 Task: Open Card Social Media Analytics Review in Board Resource Allocation Platforms to Workspace Employee Assistance Programs and add a team member Softage.4@softage.net, a label Purple, a checklist Performance Management, an attachment from your google drive, a color Purple and finally, add a card description 'Create and send out employee engagement survey on career development opportunities' and a comment 'Attention to detail is critical for this task, so let us make sure we do not miss anything important.'. Add a start date 'Jan 04, 1900' with a due date 'Jan 11, 1900'
Action: Mouse moved to (83, 310)
Screenshot: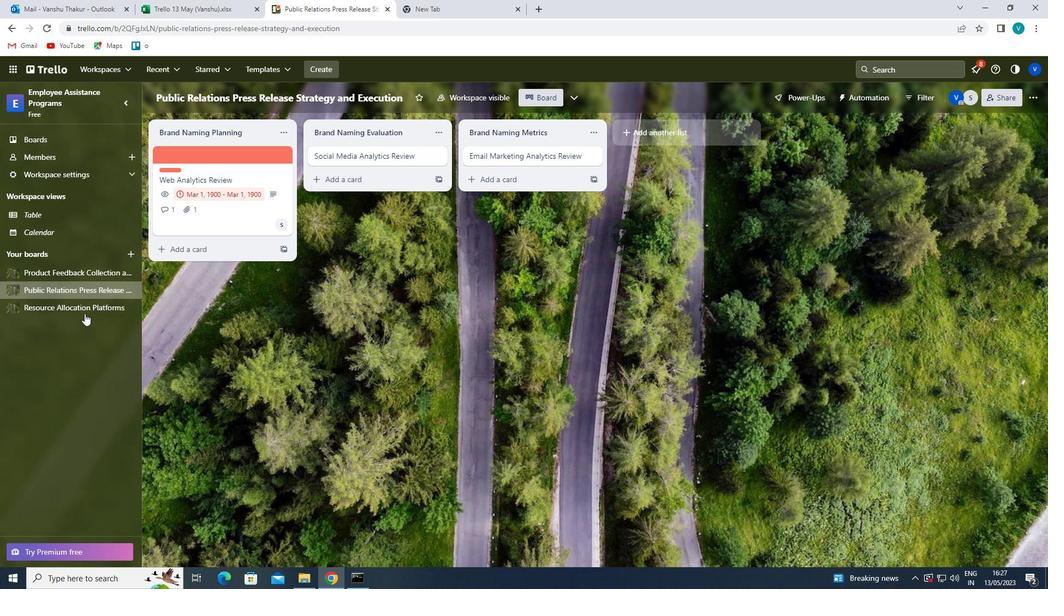 
Action: Mouse pressed left at (83, 310)
Screenshot: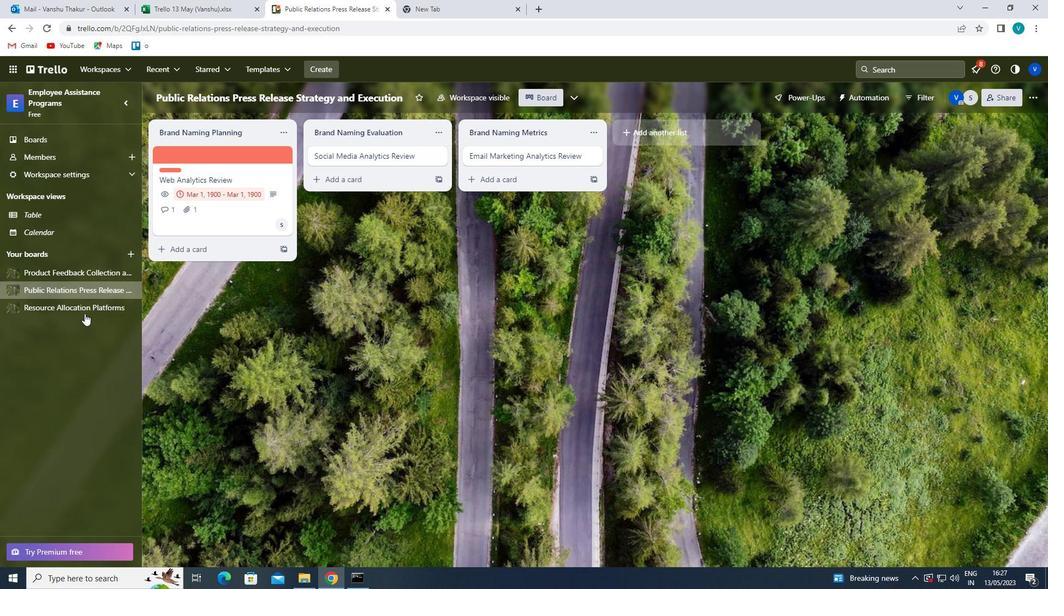 
Action: Mouse moved to (374, 154)
Screenshot: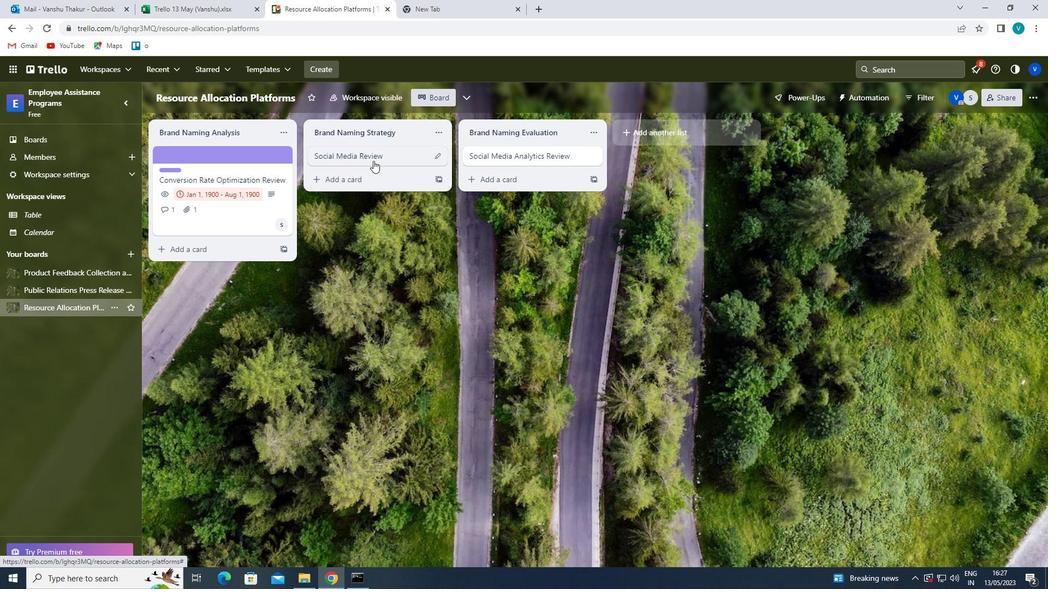 
Action: Mouse pressed left at (374, 154)
Screenshot: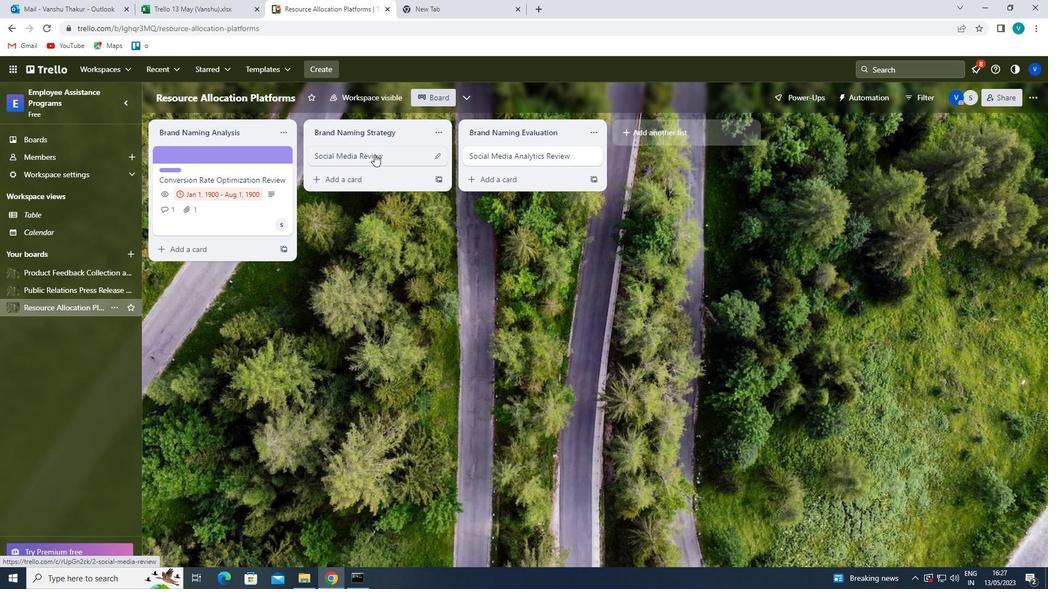 
Action: Mouse moved to (657, 191)
Screenshot: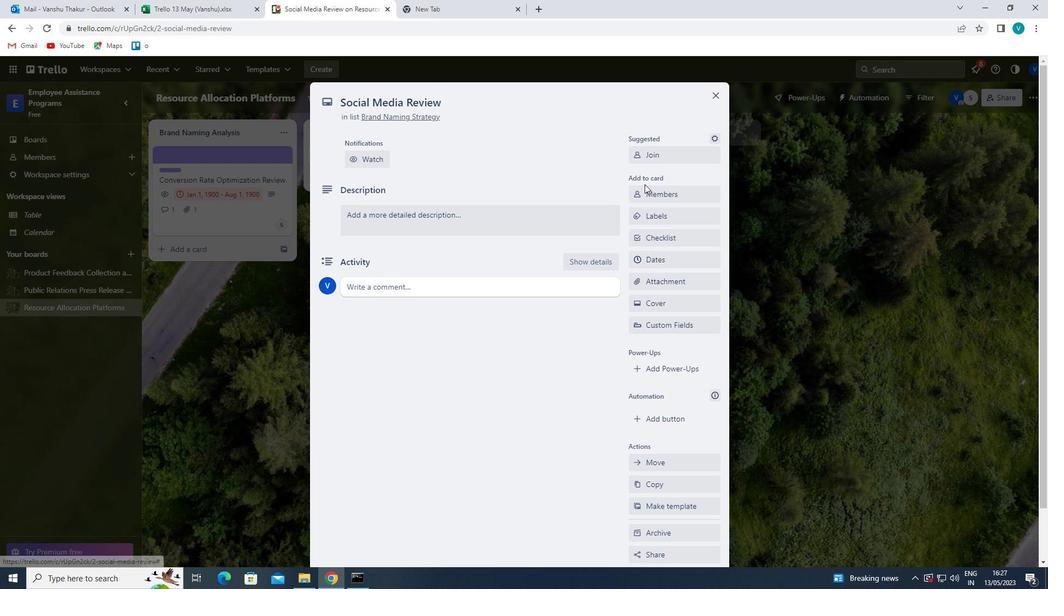 
Action: Mouse pressed left at (657, 191)
Screenshot: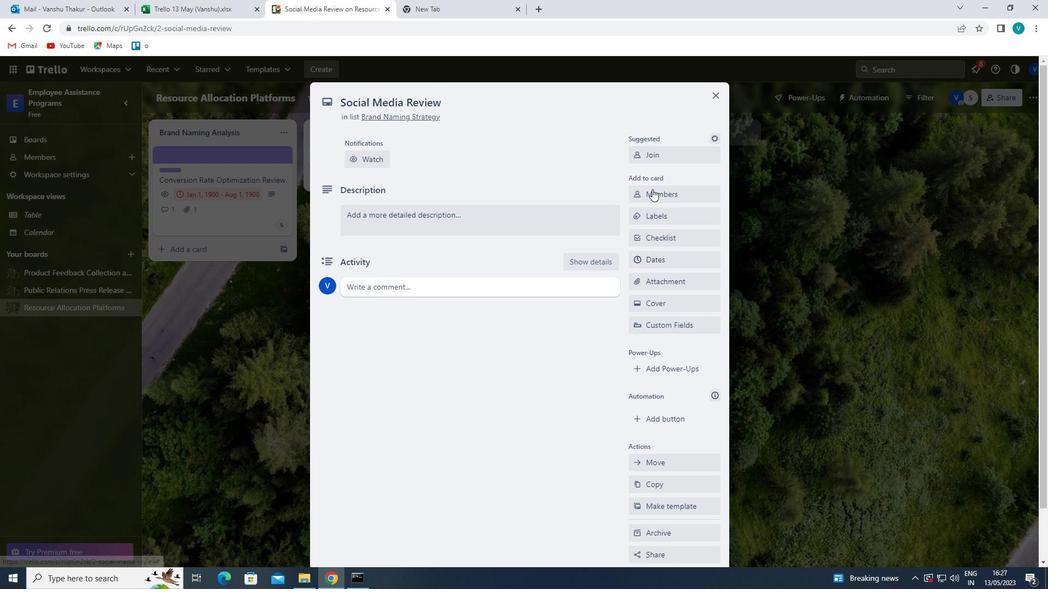 
Action: Mouse moved to (668, 241)
Screenshot: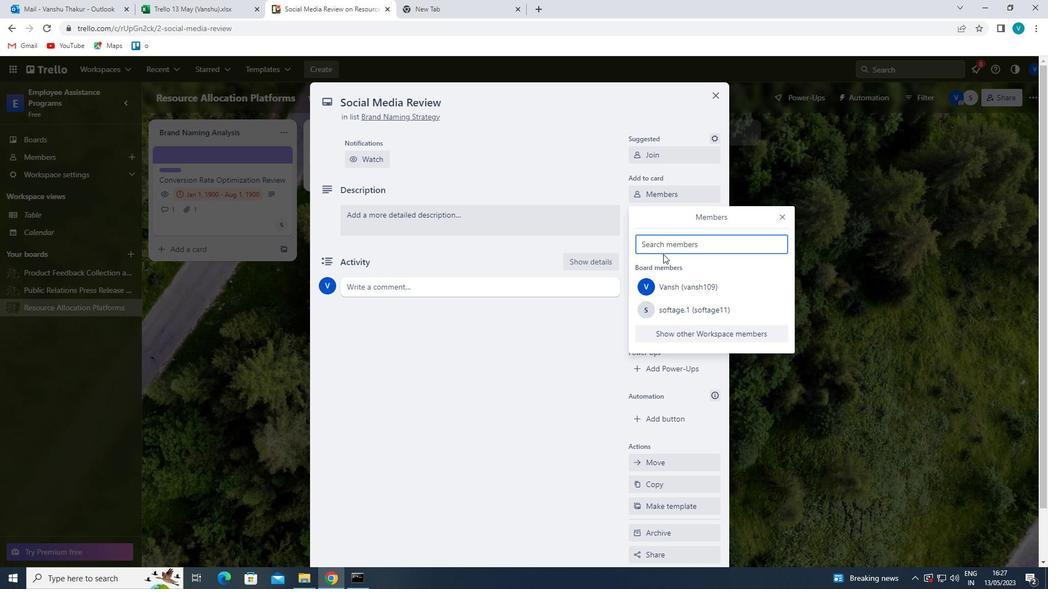 
Action: Mouse pressed left at (668, 241)
Screenshot: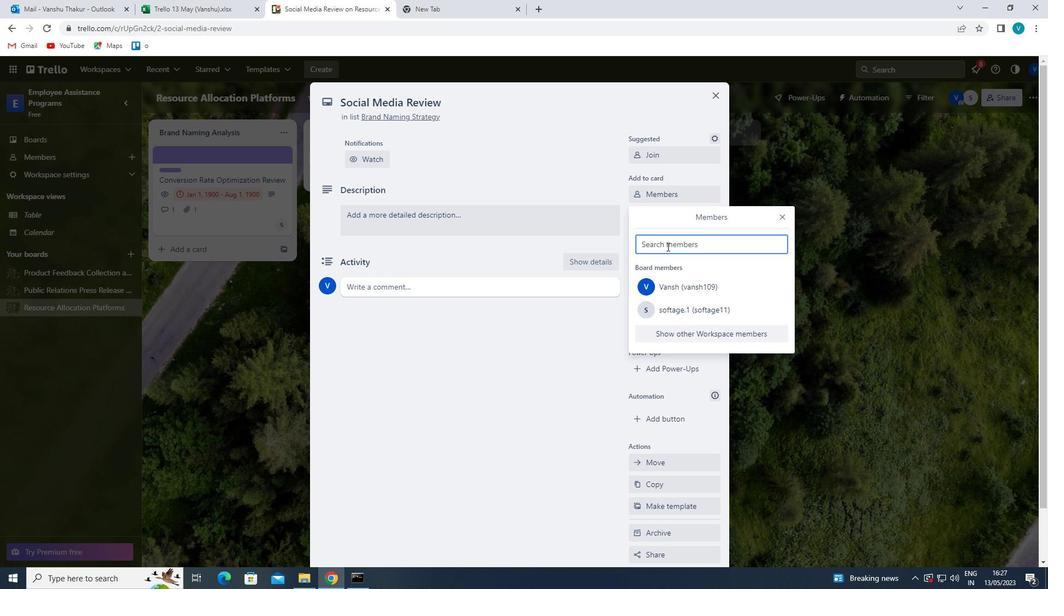 
Action: Key pressed <Key.shift>S
Screenshot: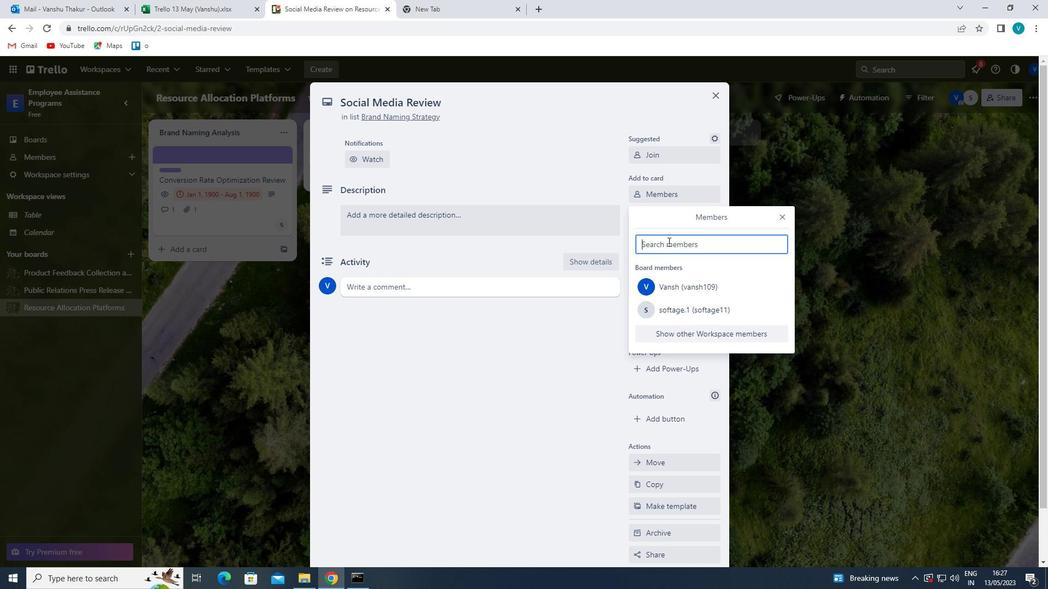 
Action: Mouse moved to (496, 335)
Screenshot: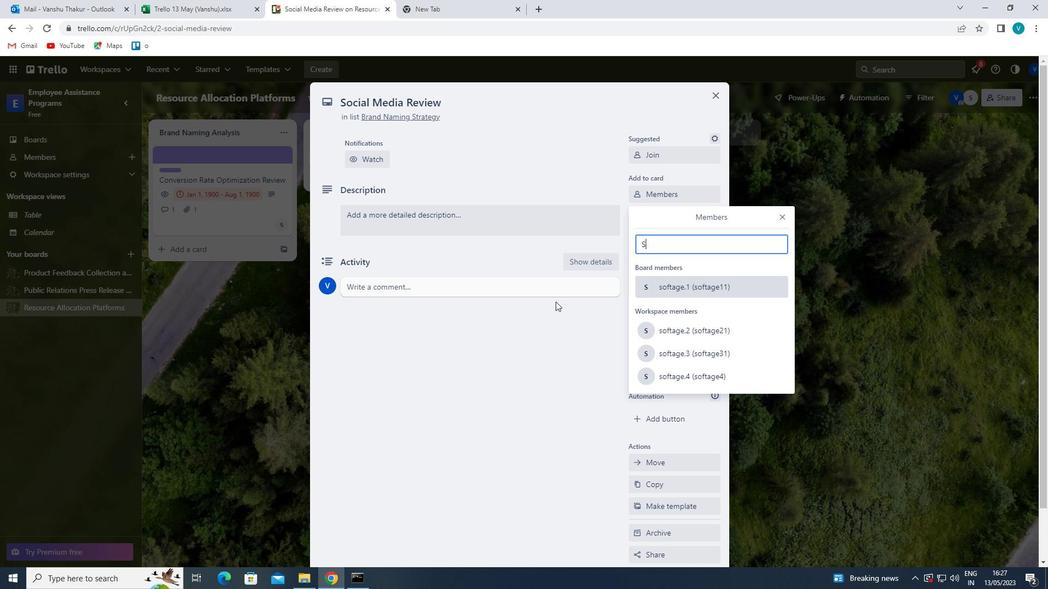 
Action: Key pressed OFT
Screenshot: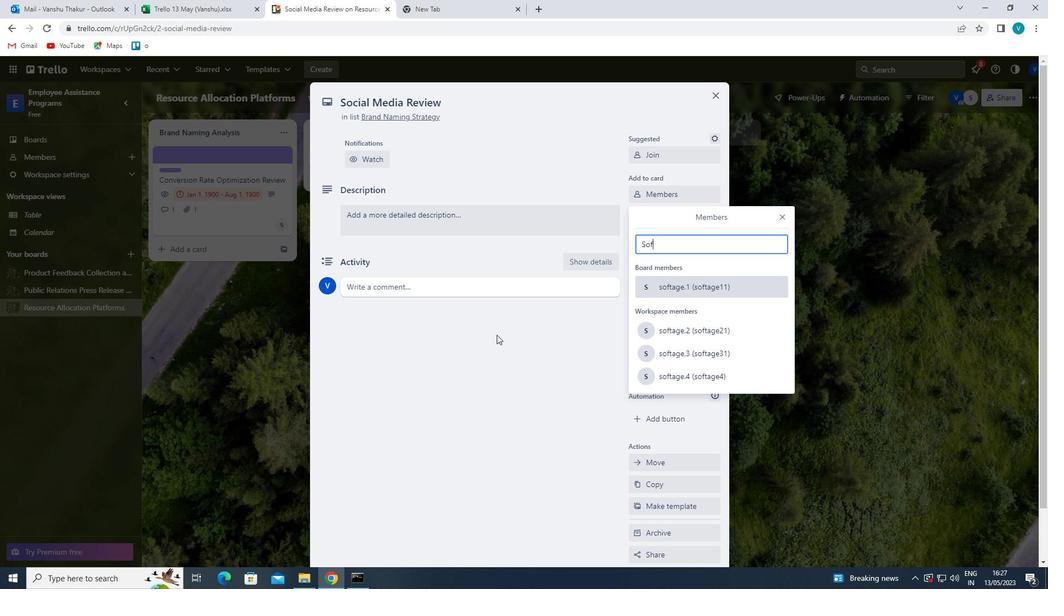 
Action: Mouse moved to (697, 372)
Screenshot: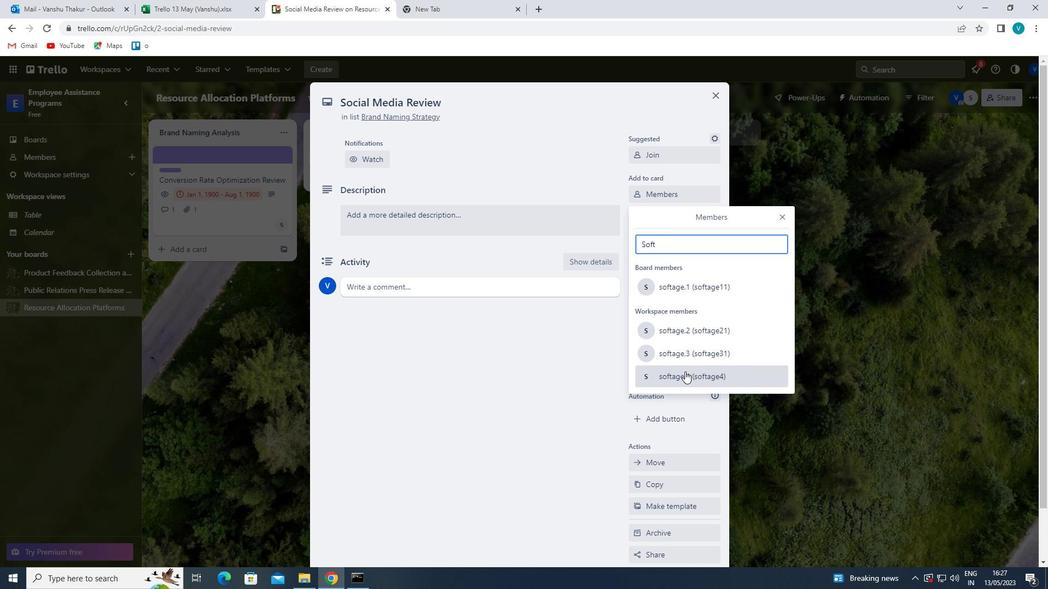 
Action: Mouse pressed left at (697, 372)
Screenshot: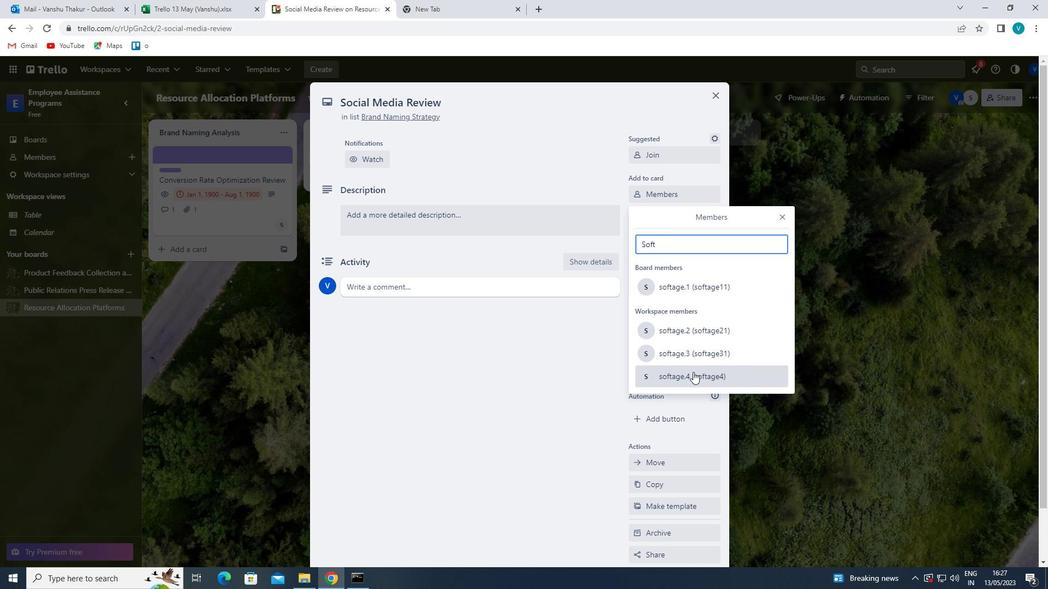 
Action: Mouse moved to (782, 216)
Screenshot: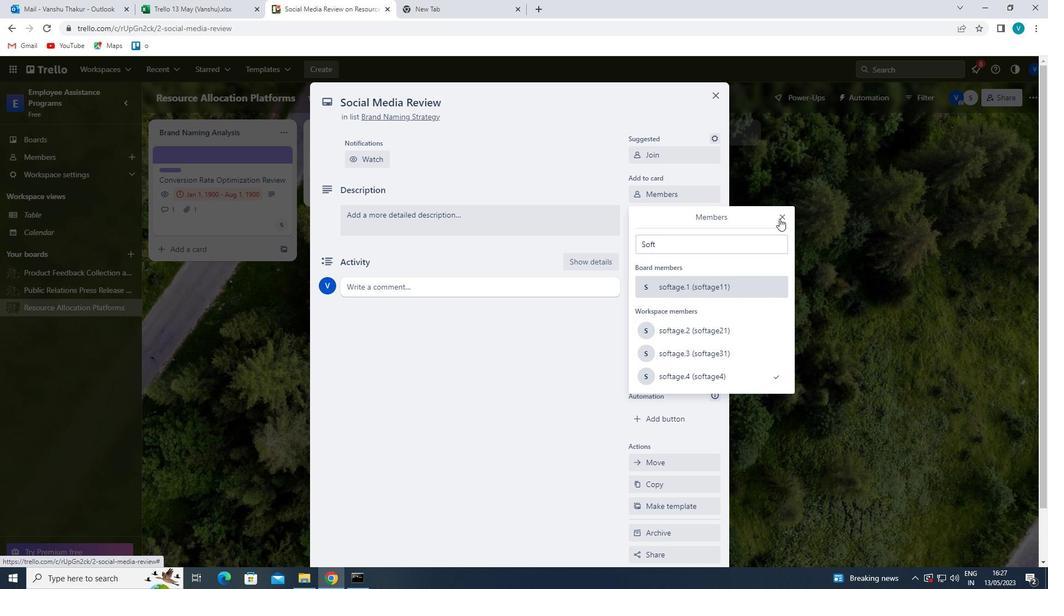 
Action: Mouse pressed left at (782, 216)
Screenshot: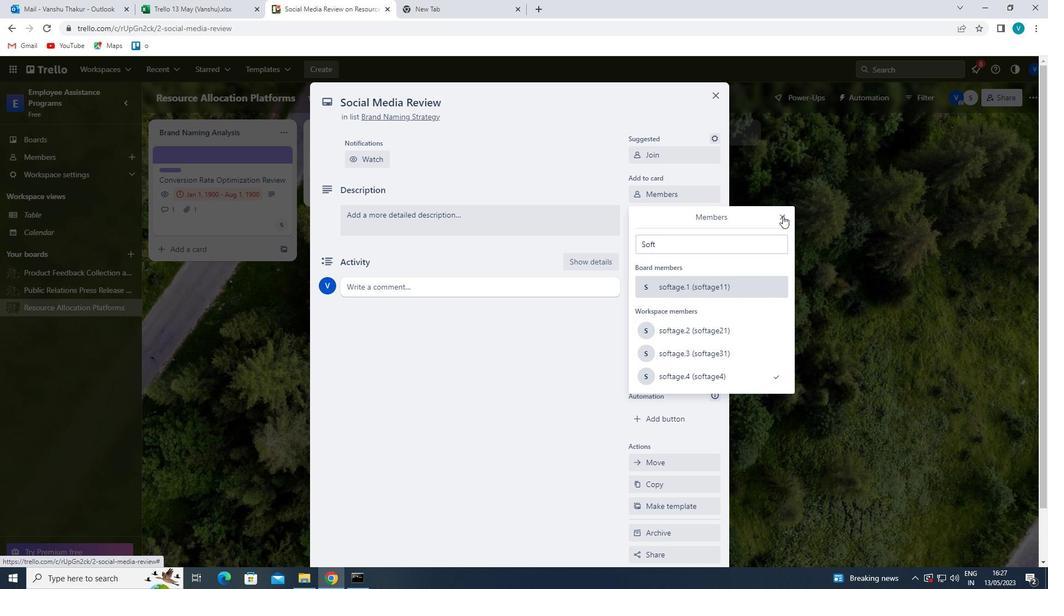 
Action: Mouse moved to (676, 215)
Screenshot: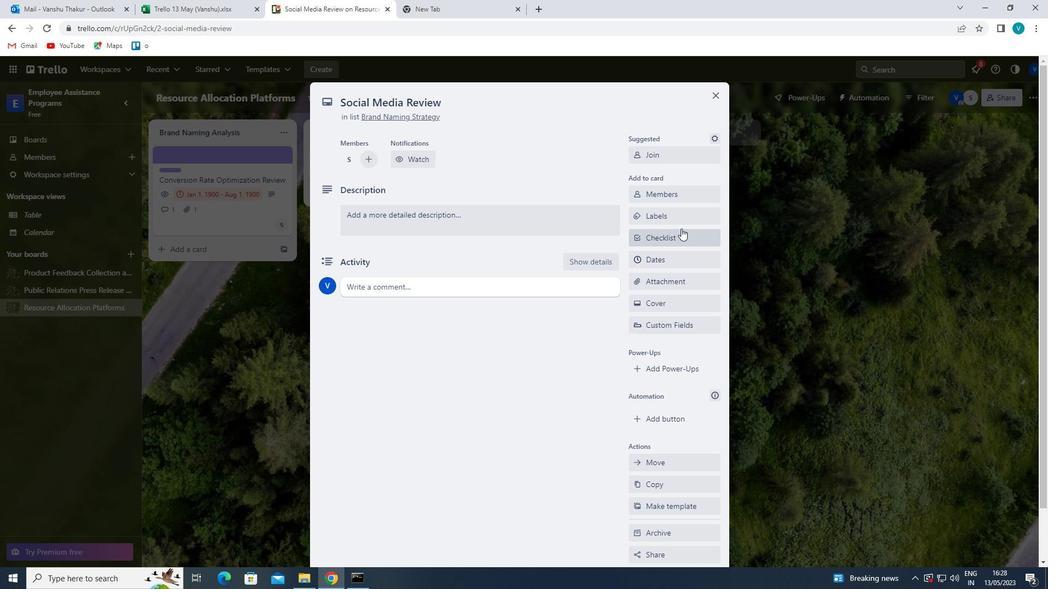 
Action: Mouse pressed left at (676, 215)
Screenshot: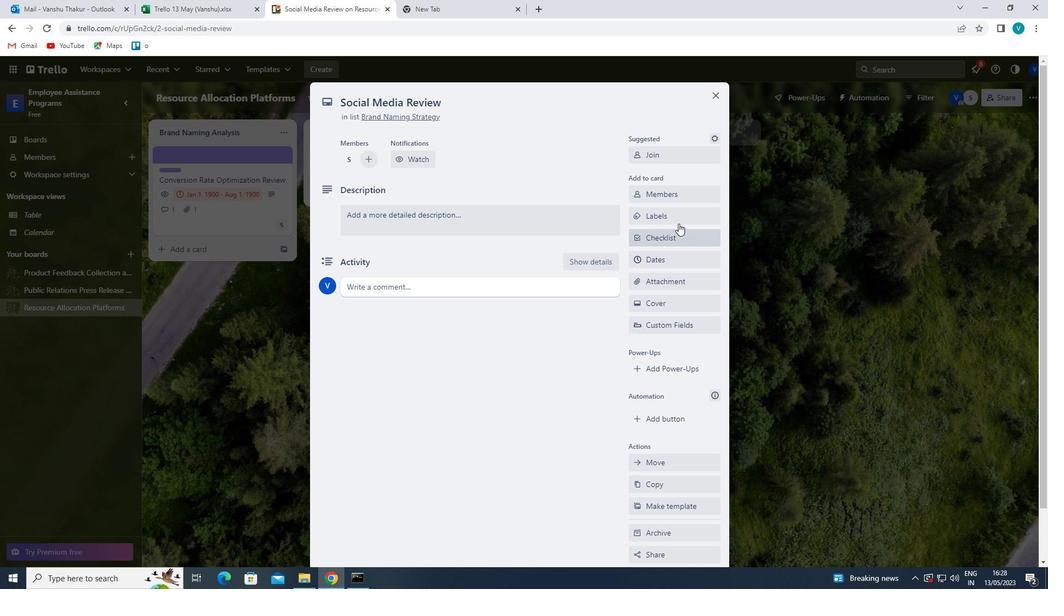 
Action: Mouse moved to (692, 371)
Screenshot: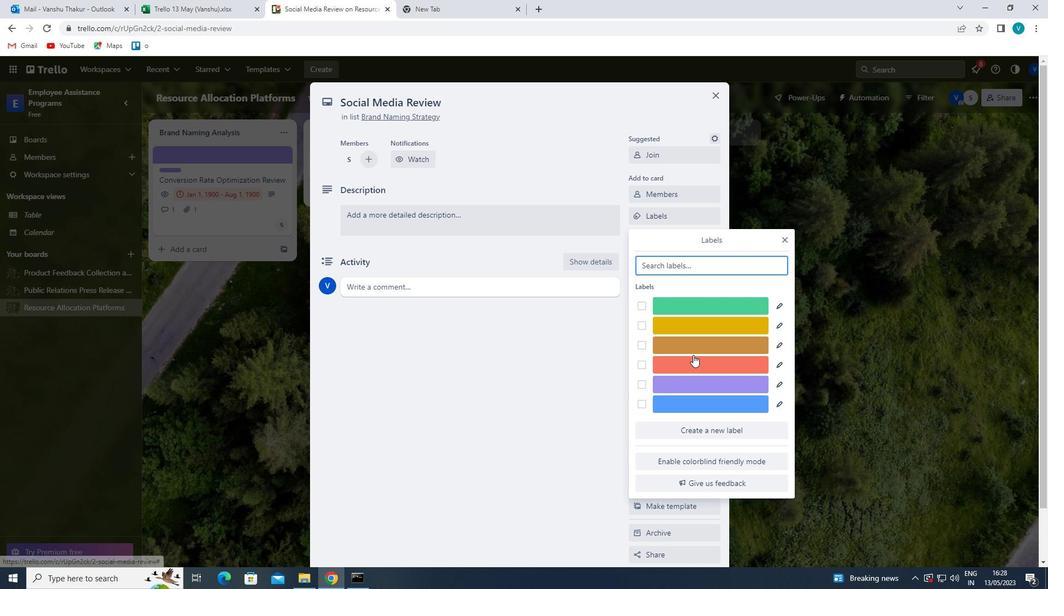 
Action: Mouse pressed left at (692, 371)
Screenshot: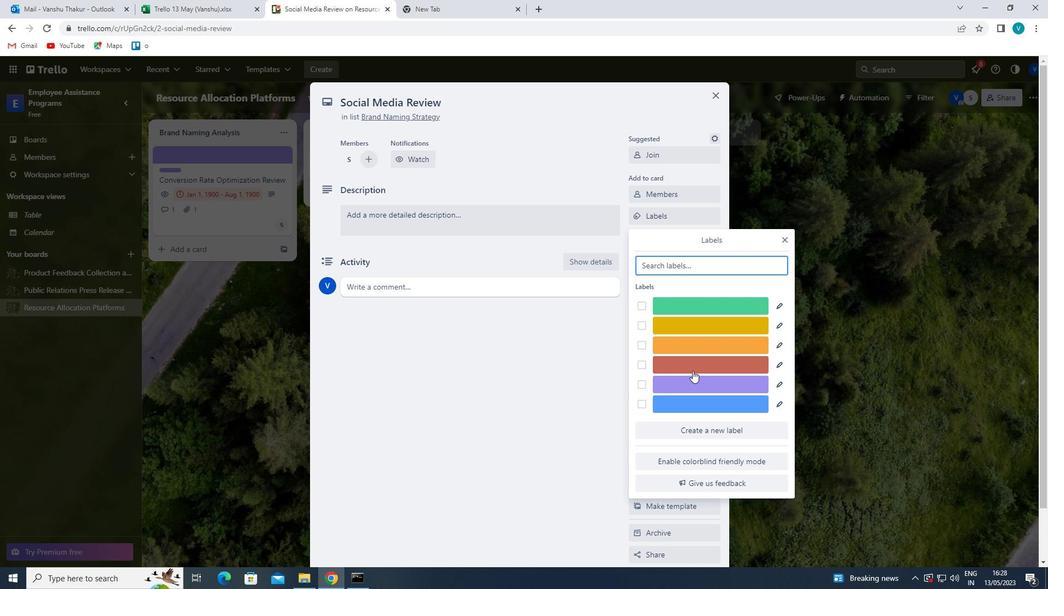 
Action: Mouse moved to (691, 381)
Screenshot: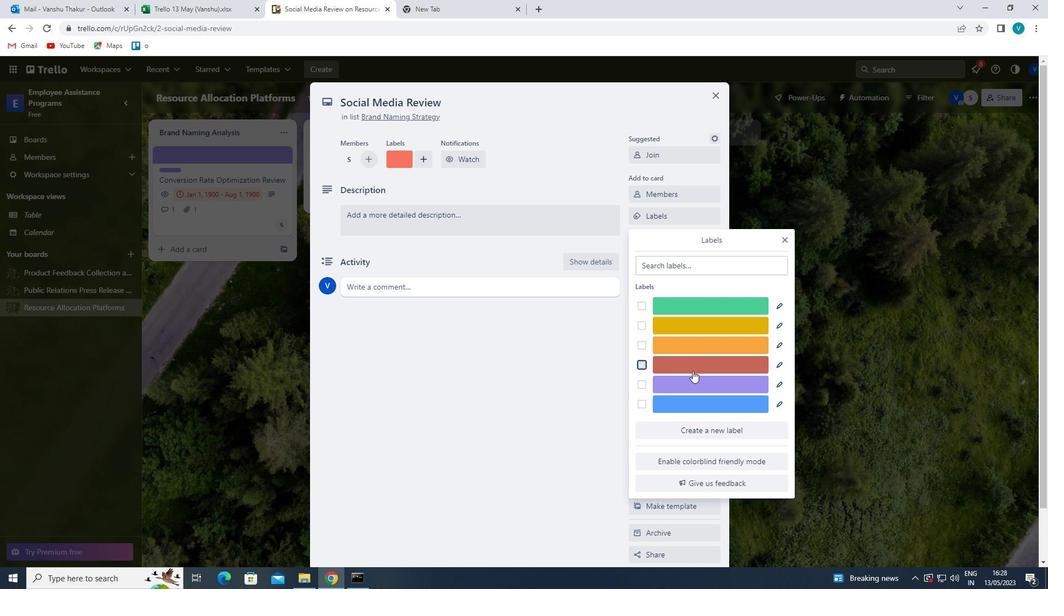 
Action: Mouse pressed left at (691, 381)
Screenshot: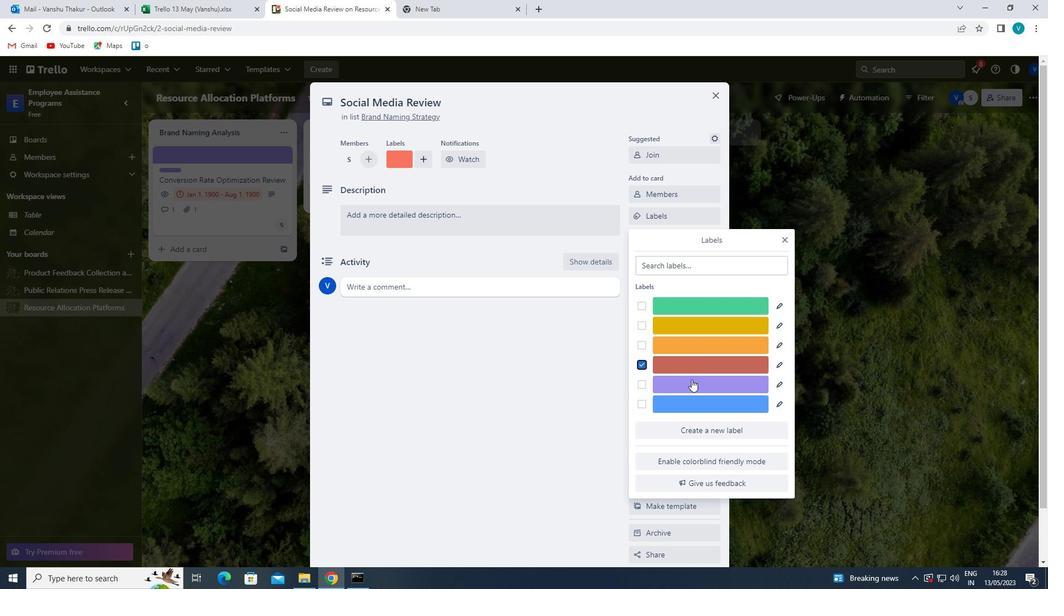 
Action: Mouse moved to (638, 359)
Screenshot: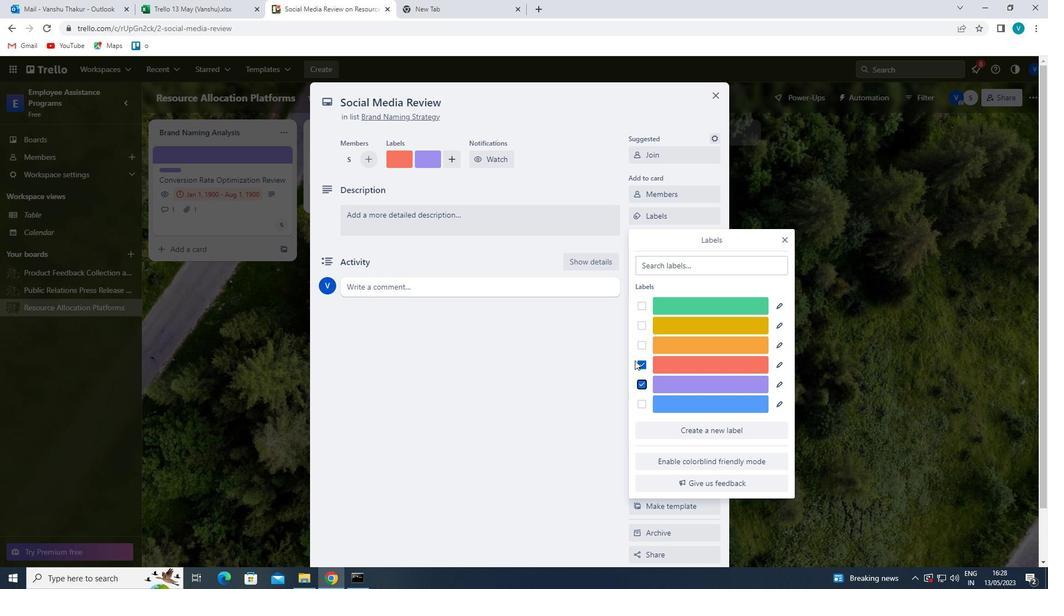 
Action: Mouse pressed left at (638, 359)
Screenshot: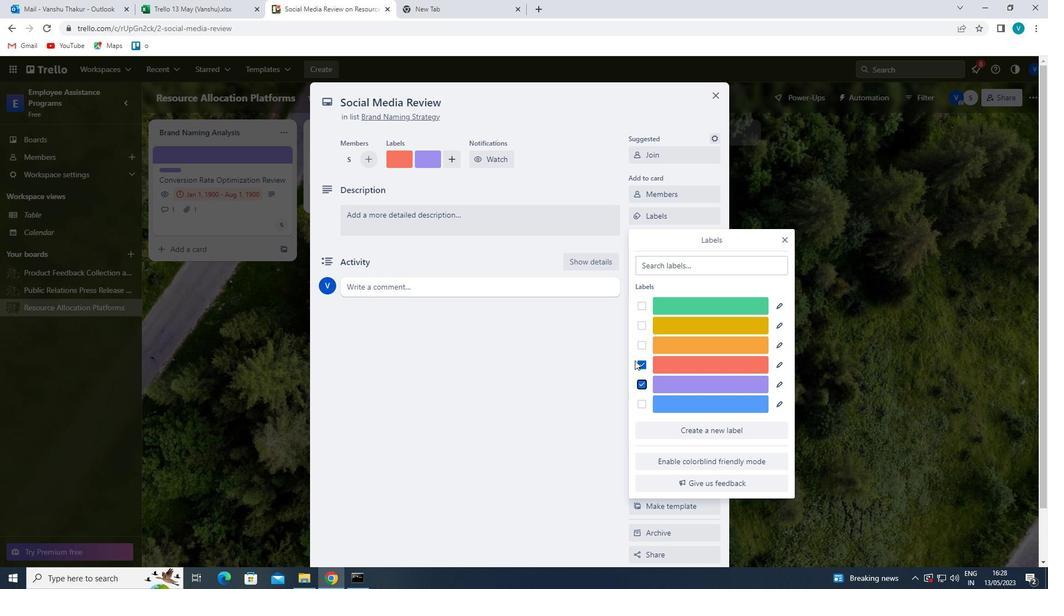 
Action: Mouse moved to (787, 241)
Screenshot: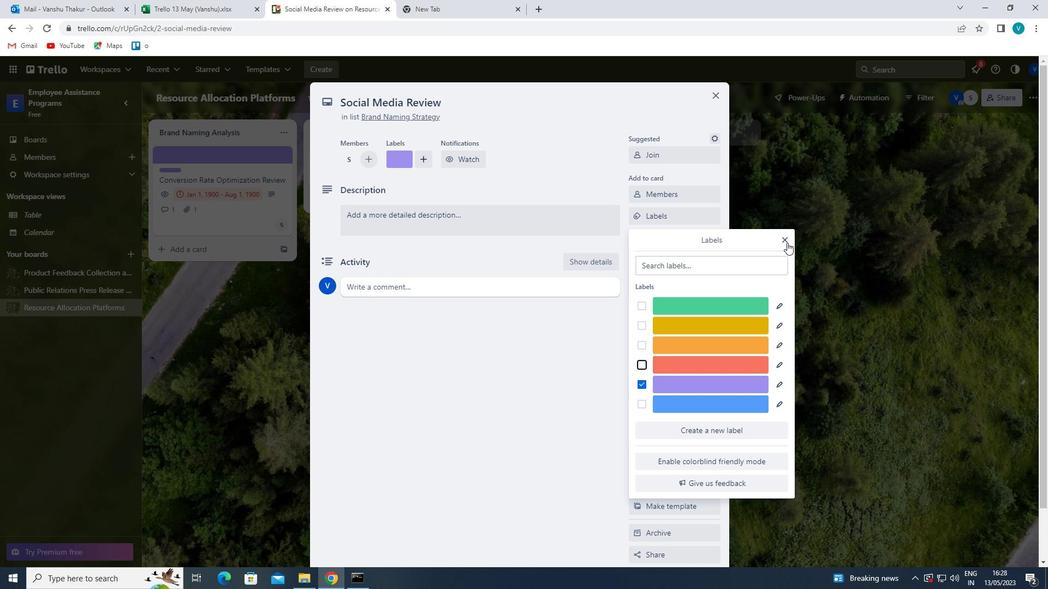 
Action: Mouse pressed left at (787, 241)
Screenshot: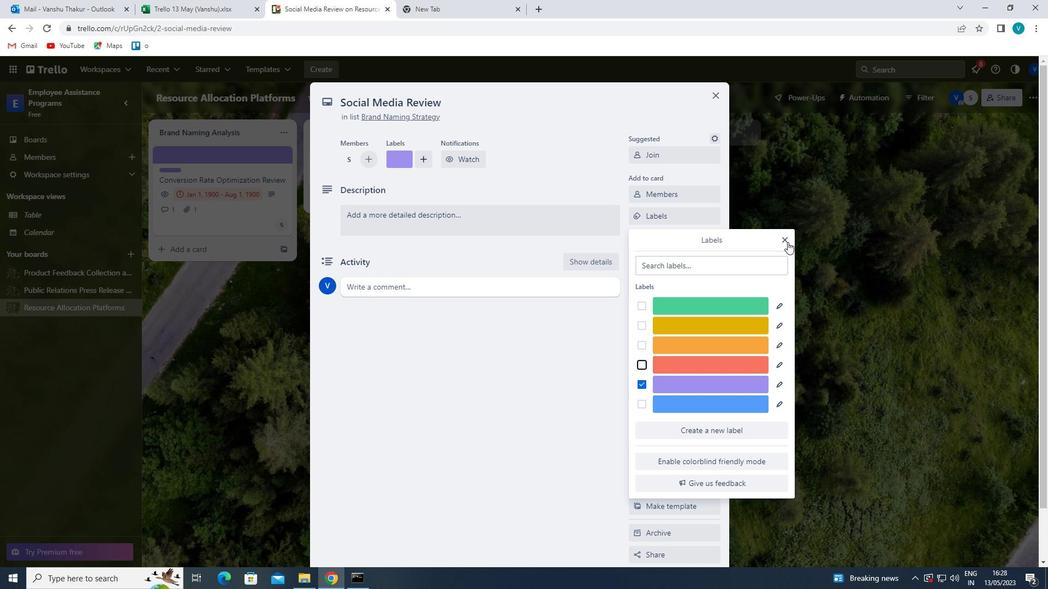 
Action: Mouse moved to (666, 235)
Screenshot: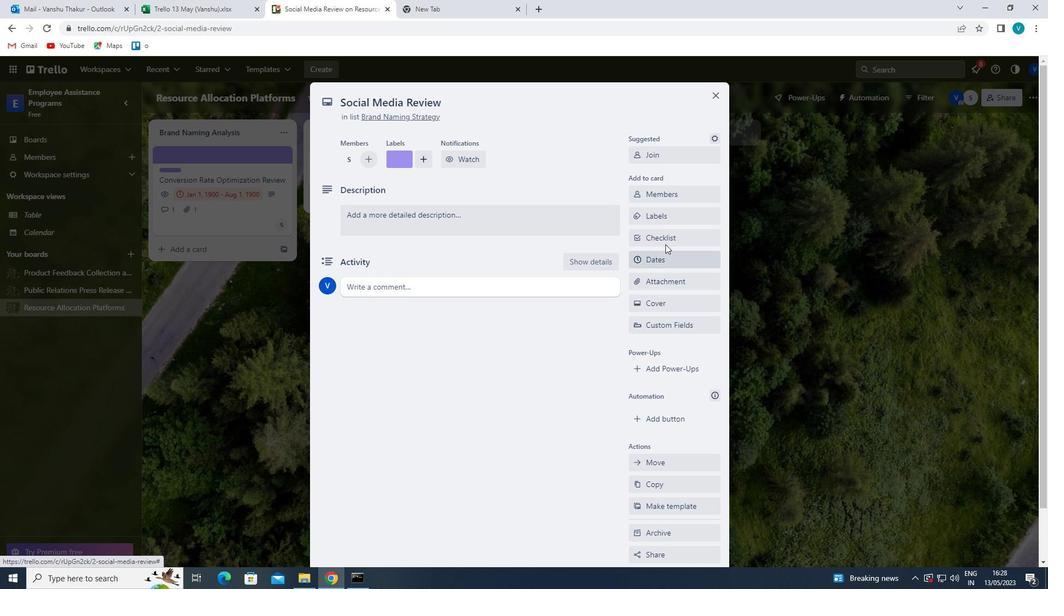 
Action: Mouse pressed left at (666, 235)
Screenshot: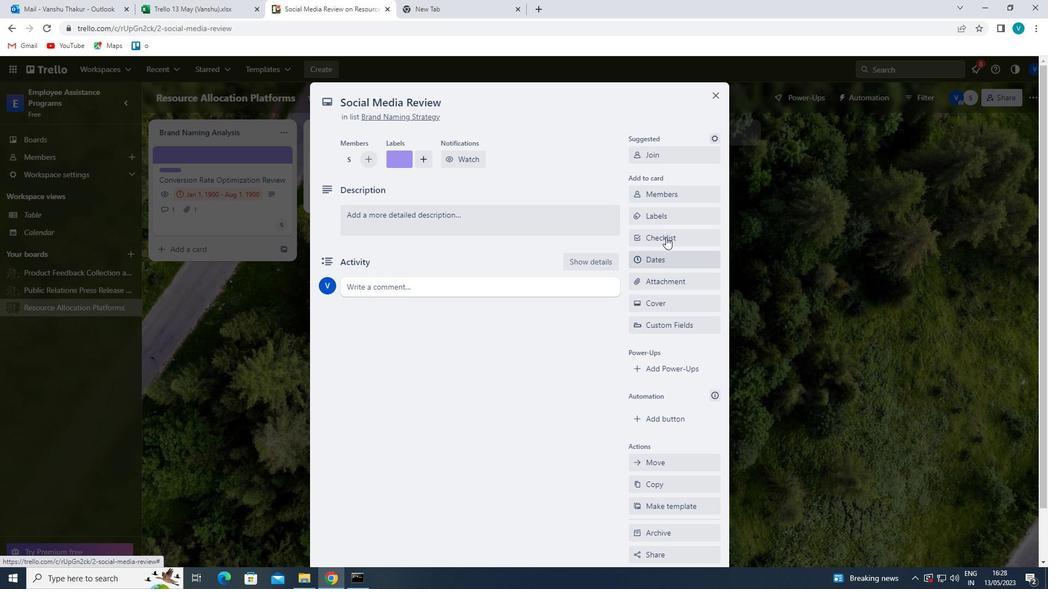 
Action: Mouse moved to (682, 280)
Screenshot: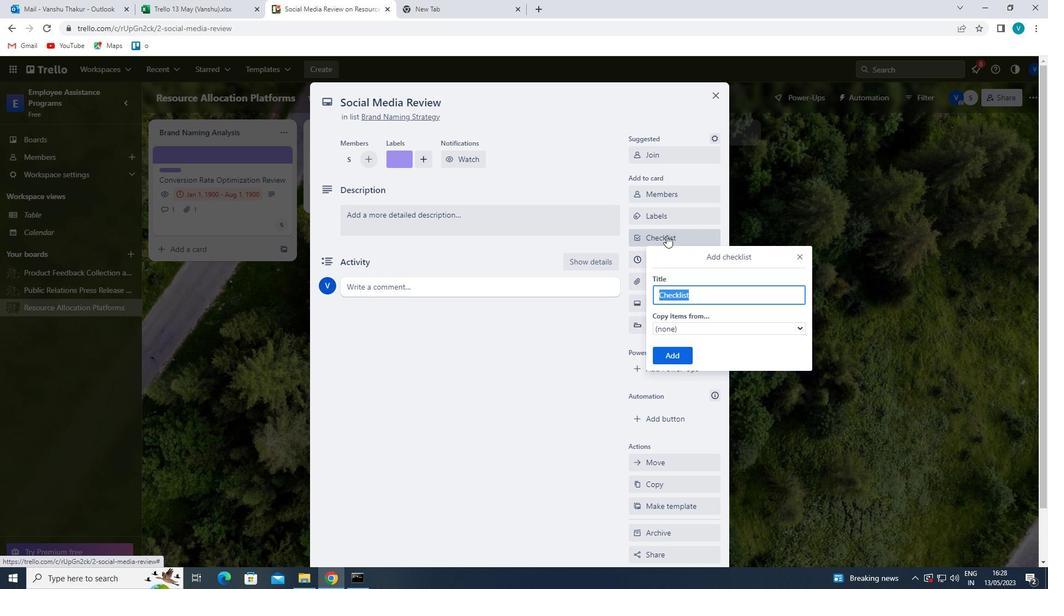 
Action: Key pressed <Key.shift>PER
Screenshot: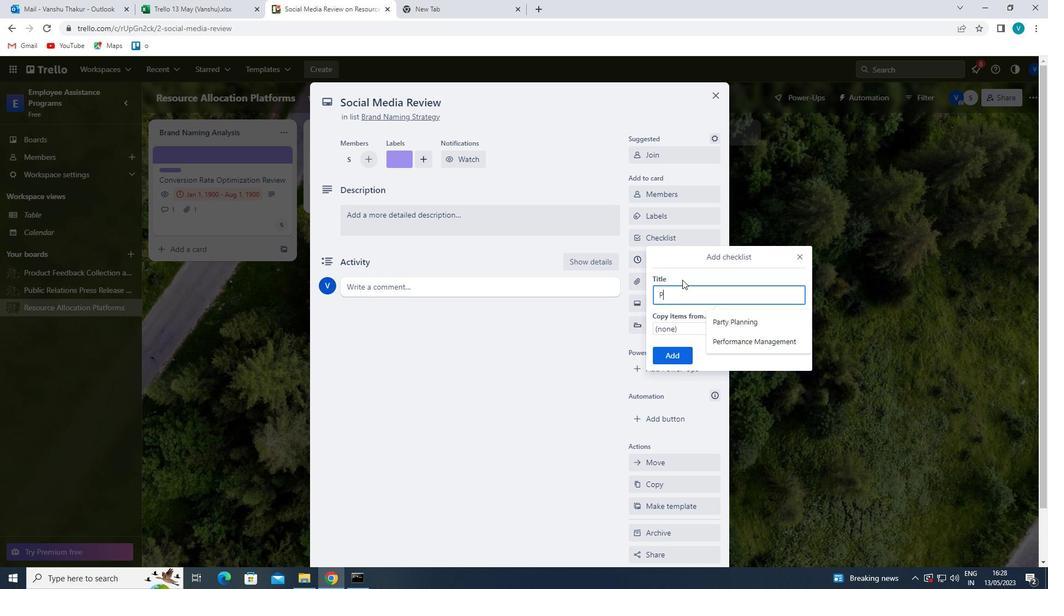 
Action: Mouse moved to (732, 320)
Screenshot: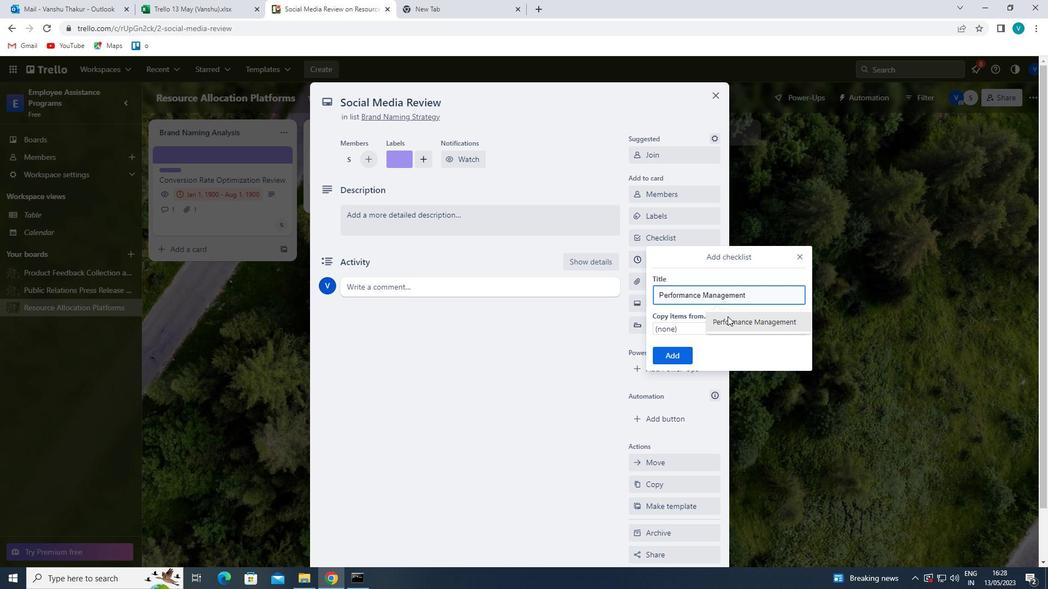 
Action: Mouse pressed left at (732, 320)
Screenshot: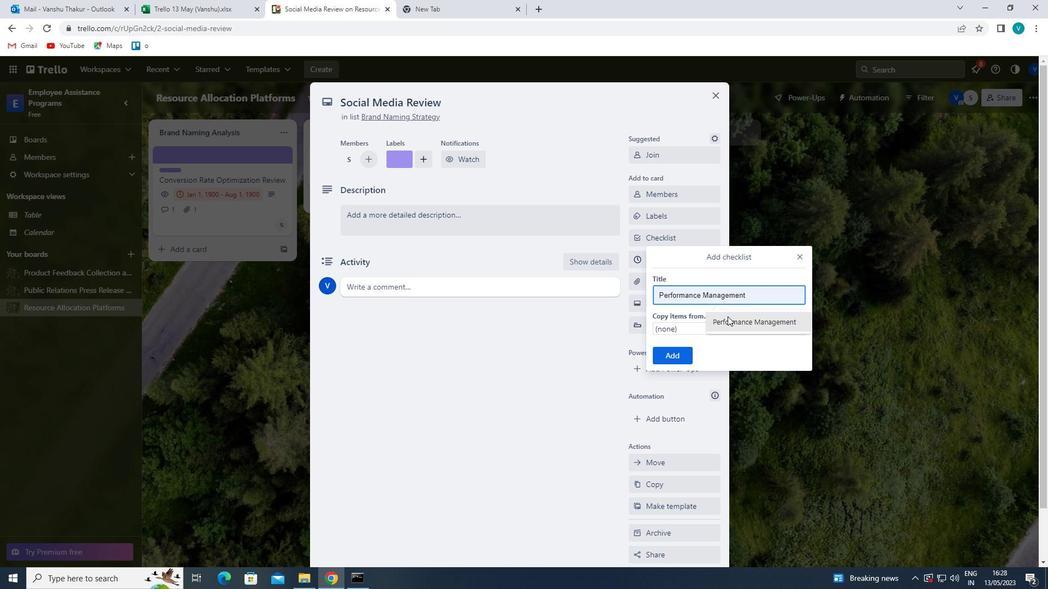 
Action: Mouse moved to (664, 353)
Screenshot: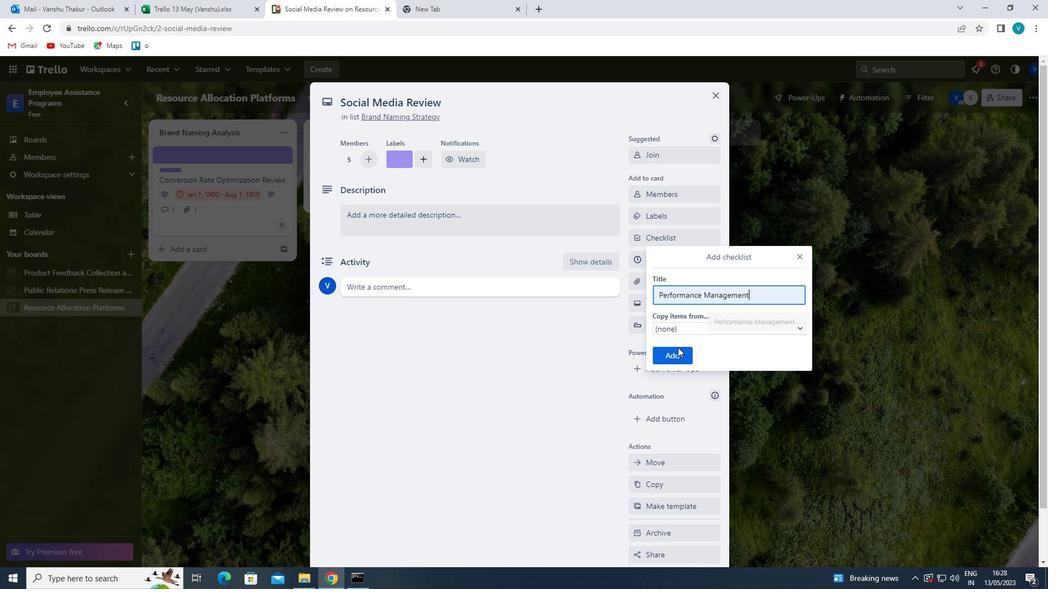
Action: Mouse pressed left at (664, 353)
Screenshot: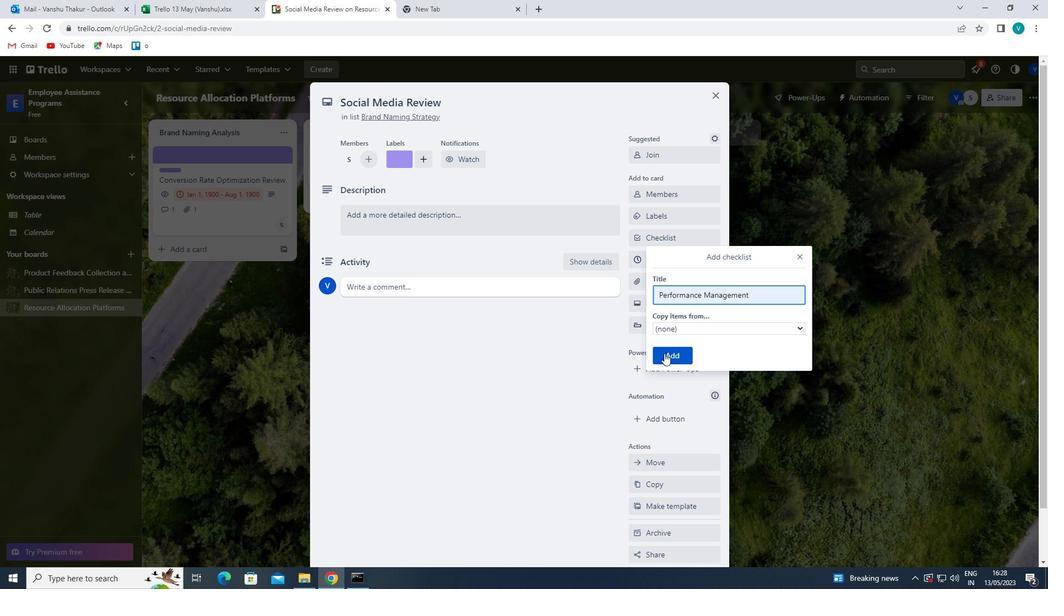 
Action: Mouse moved to (677, 279)
Screenshot: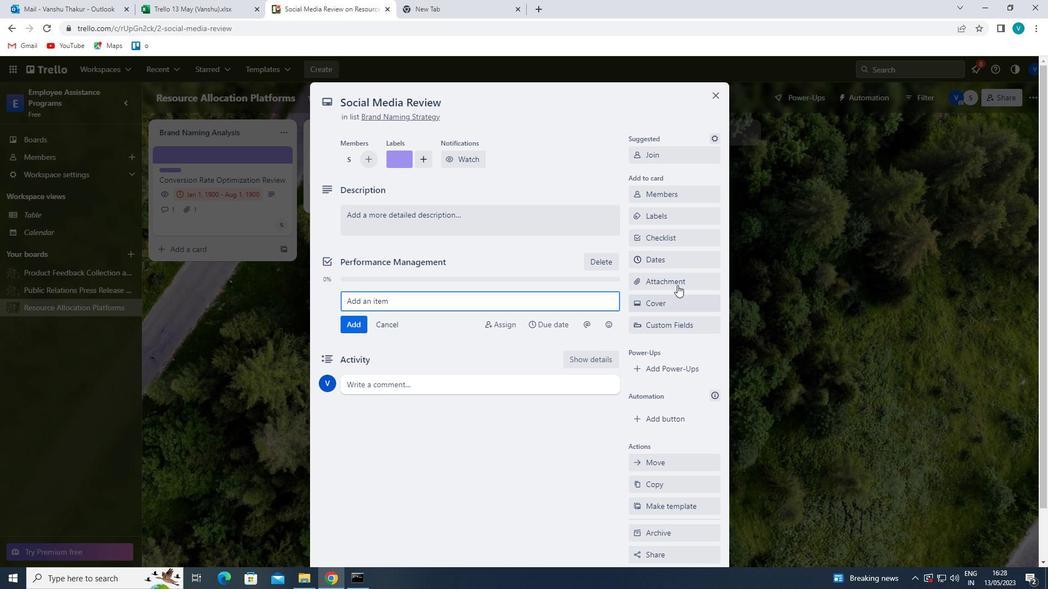 
Action: Mouse pressed left at (677, 279)
Screenshot: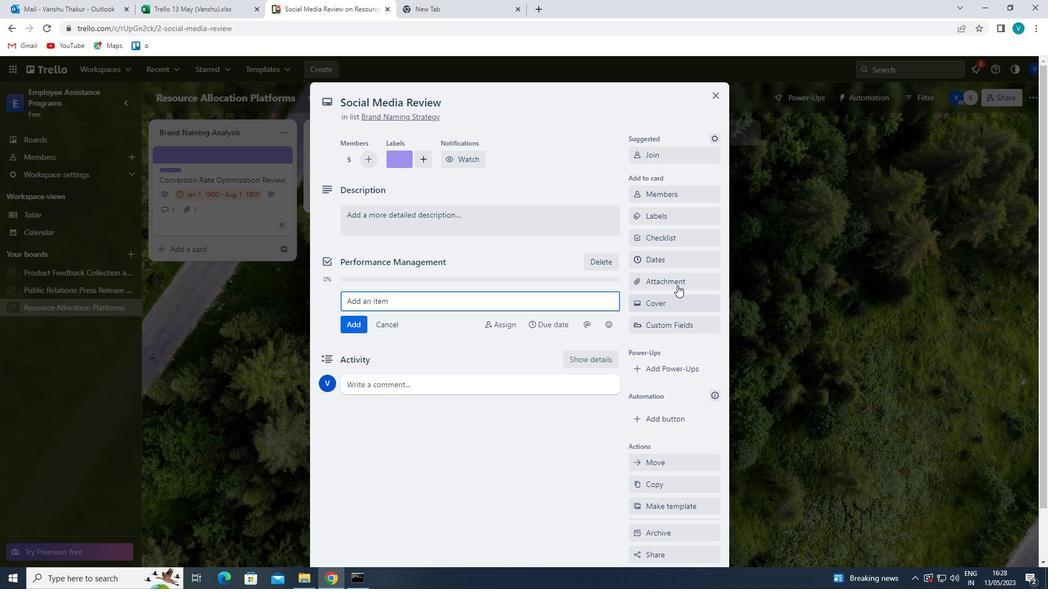 
Action: Mouse moved to (659, 364)
Screenshot: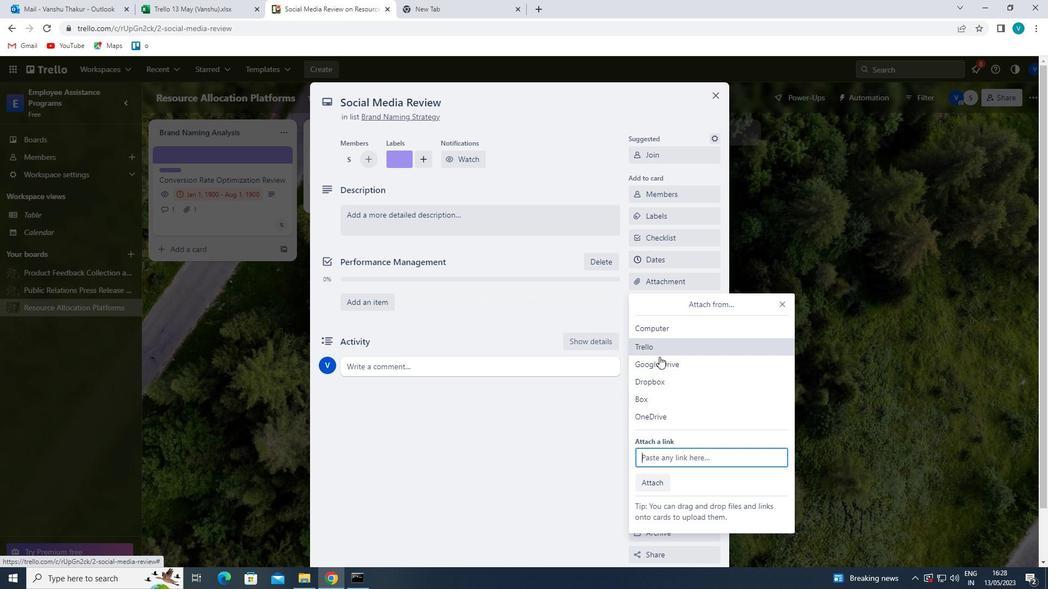 
Action: Mouse pressed left at (659, 364)
Screenshot: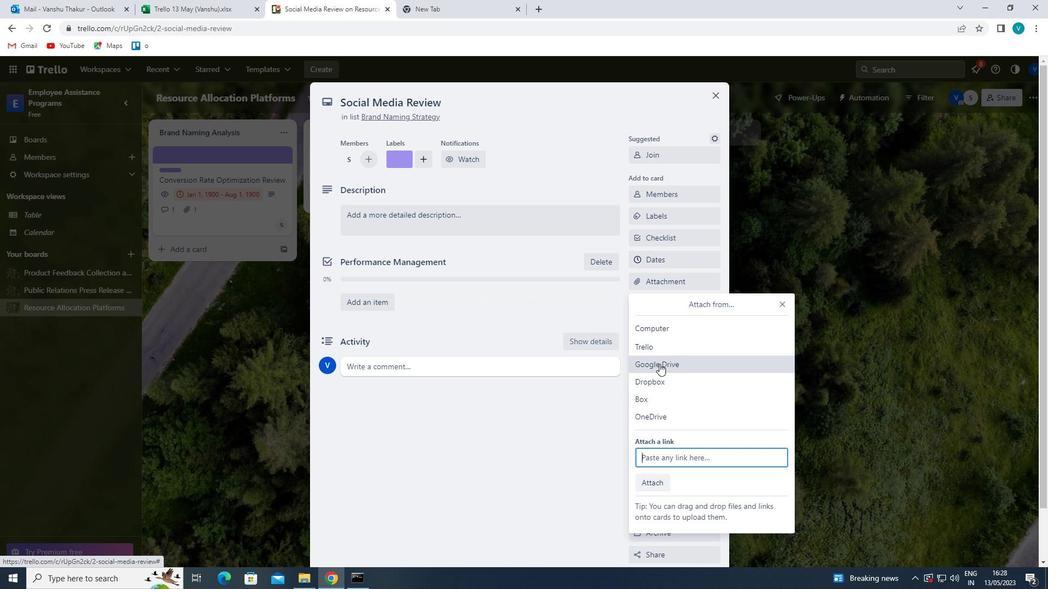 
Action: Mouse moved to (603, 305)
Screenshot: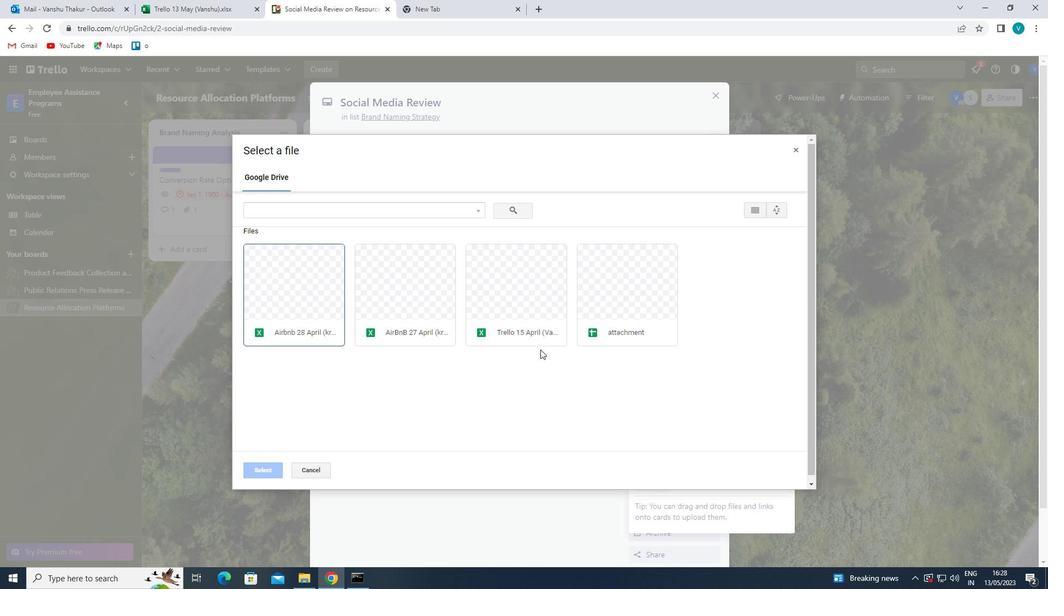 
Action: Mouse pressed left at (603, 305)
Screenshot: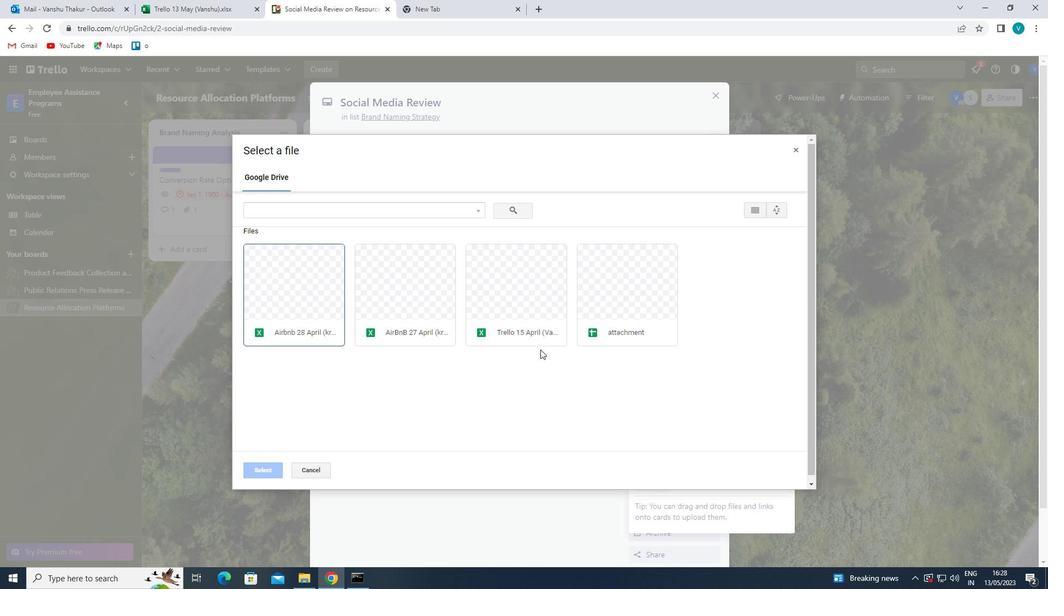 
Action: Mouse moved to (254, 472)
Screenshot: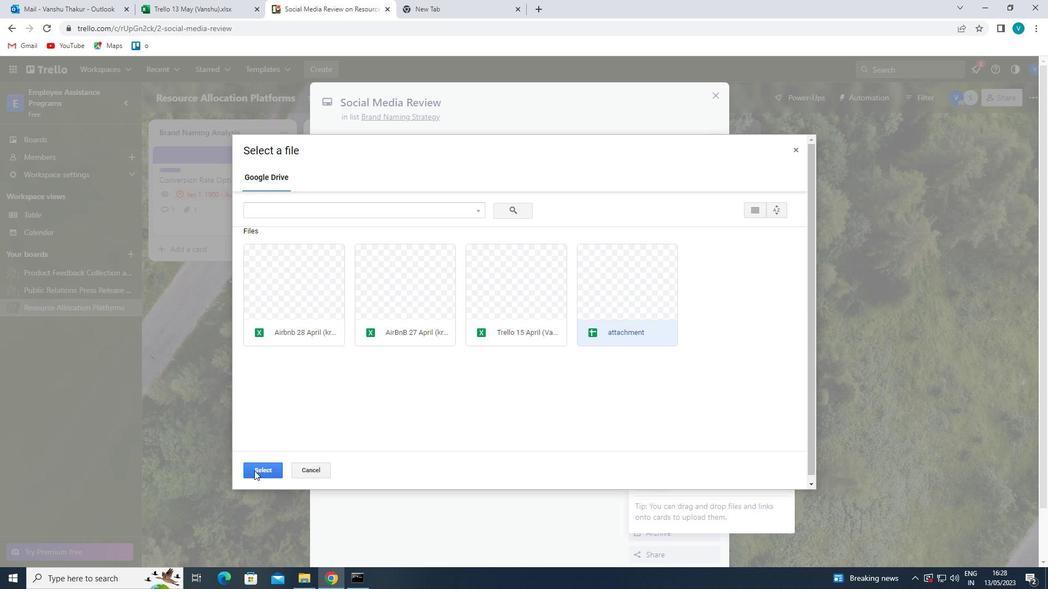 
Action: Mouse pressed left at (254, 472)
Screenshot: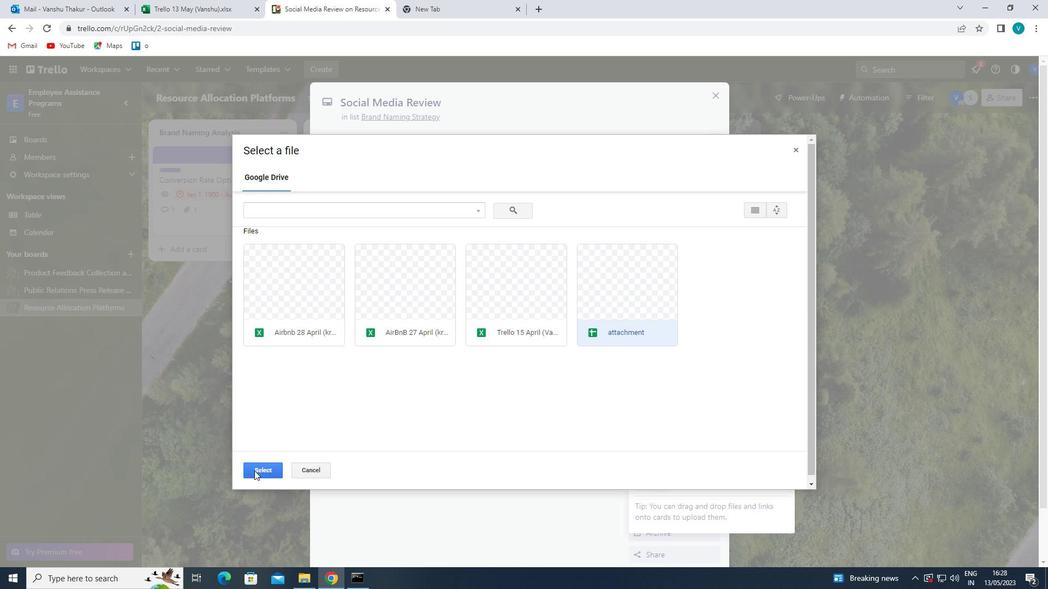 
Action: Mouse moved to (663, 305)
Screenshot: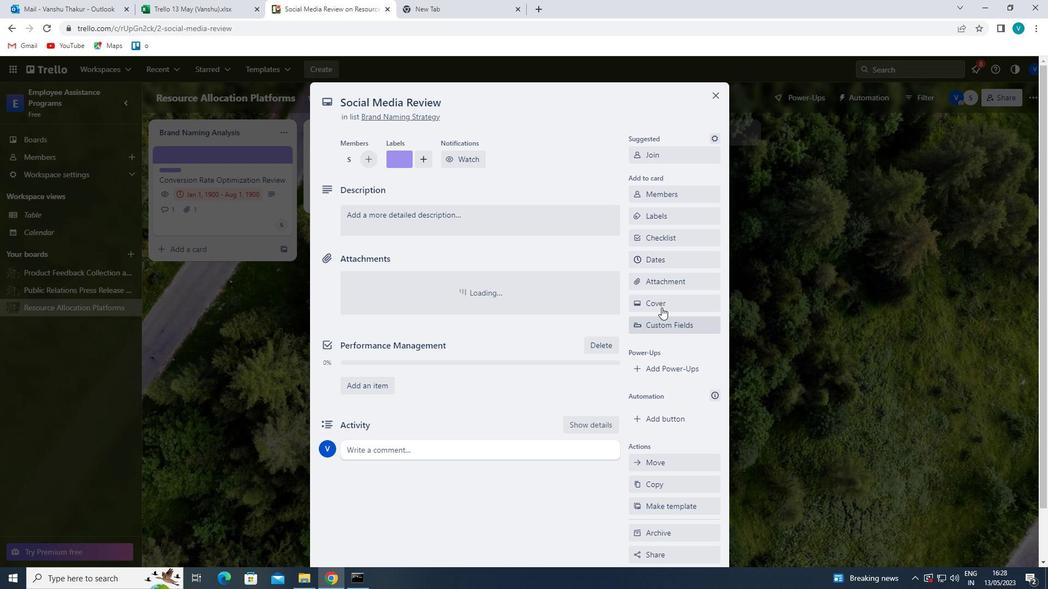 
Action: Mouse pressed left at (663, 305)
Screenshot: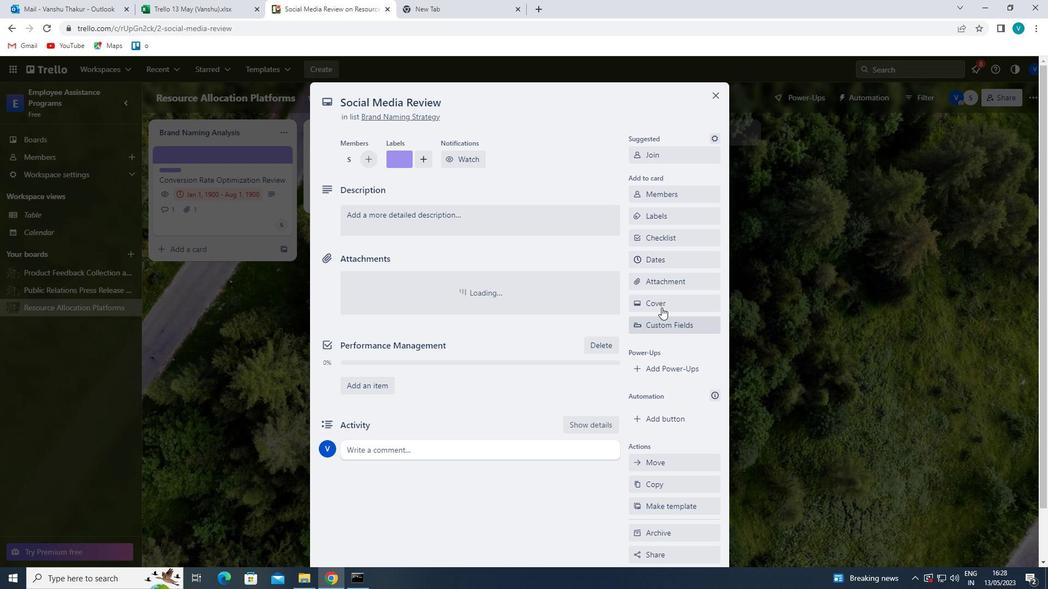 
Action: Mouse moved to (772, 348)
Screenshot: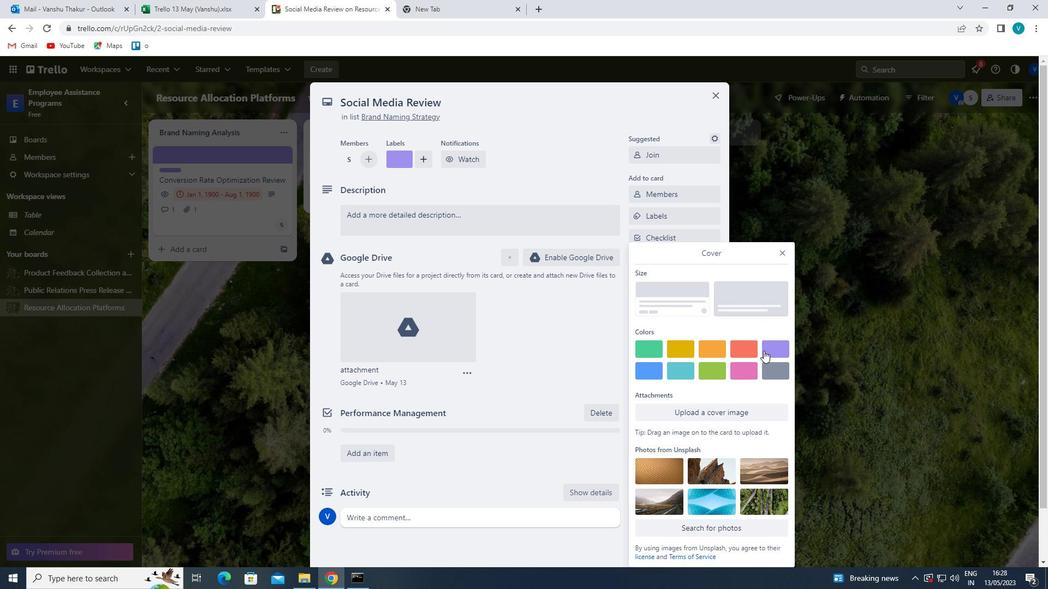 
Action: Mouse pressed left at (772, 348)
Screenshot: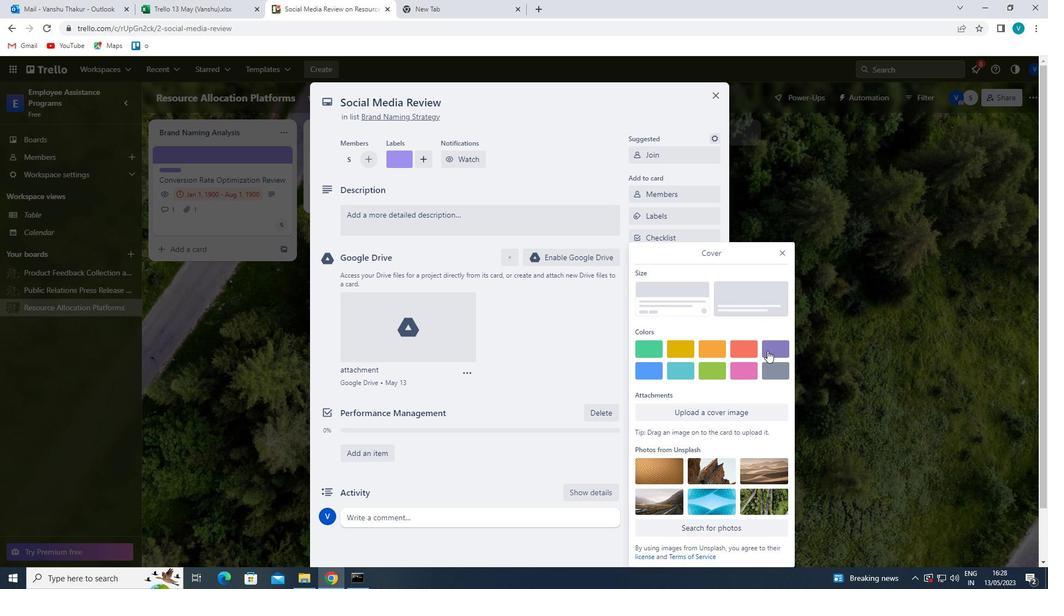 
Action: Mouse moved to (785, 230)
Screenshot: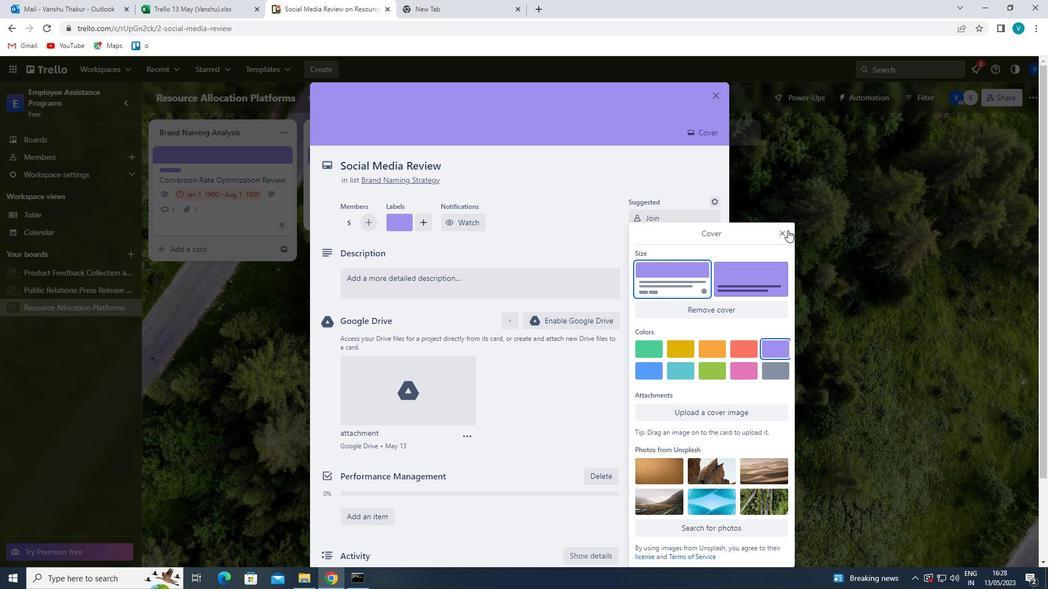 
Action: Mouse pressed left at (785, 230)
Screenshot: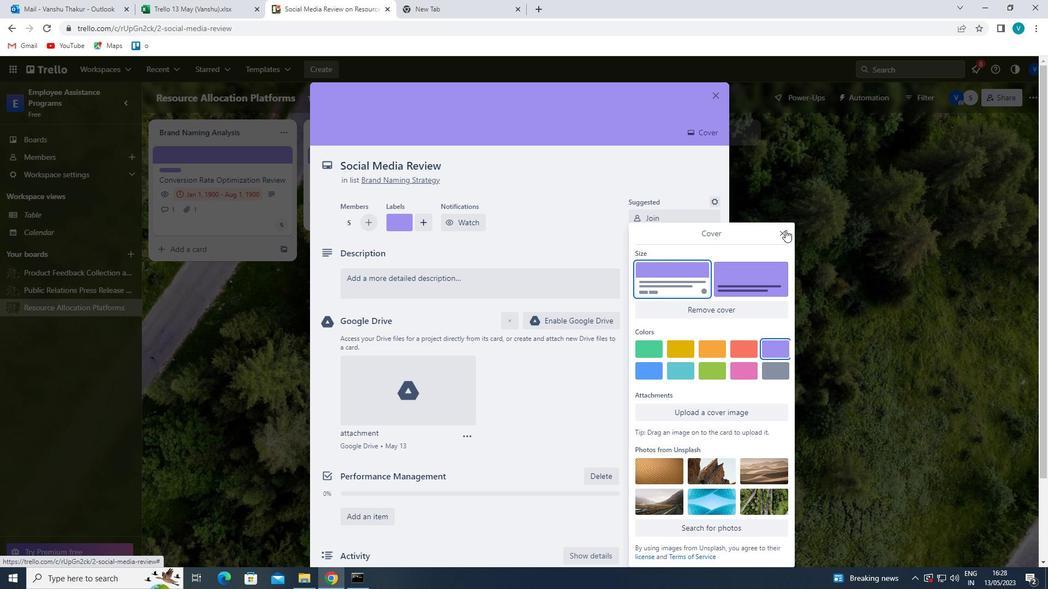 
Action: Mouse moved to (455, 285)
Screenshot: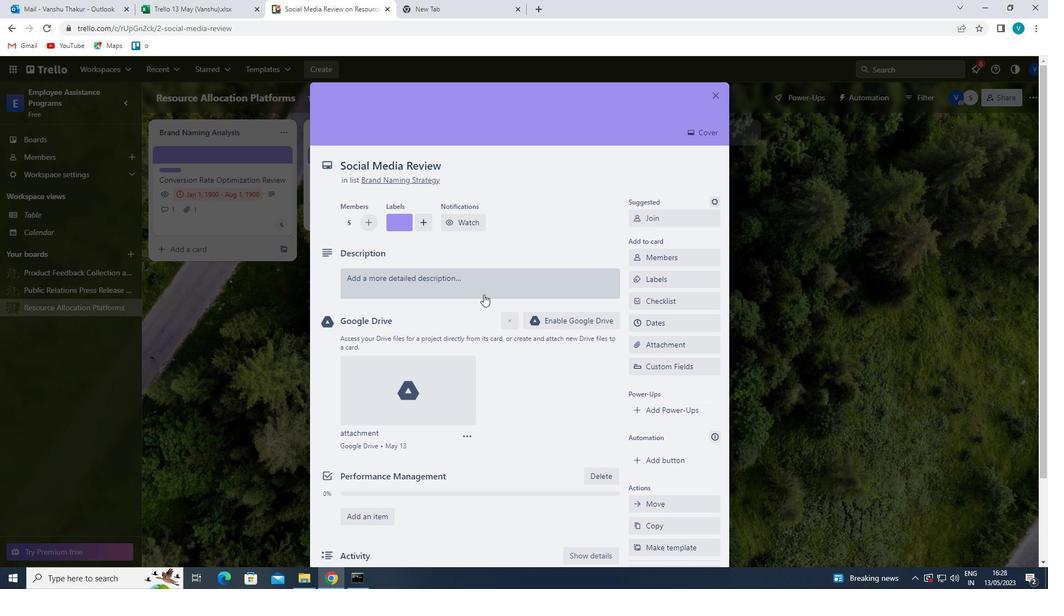 
Action: Mouse pressed left at (455, 285)
Screenshot: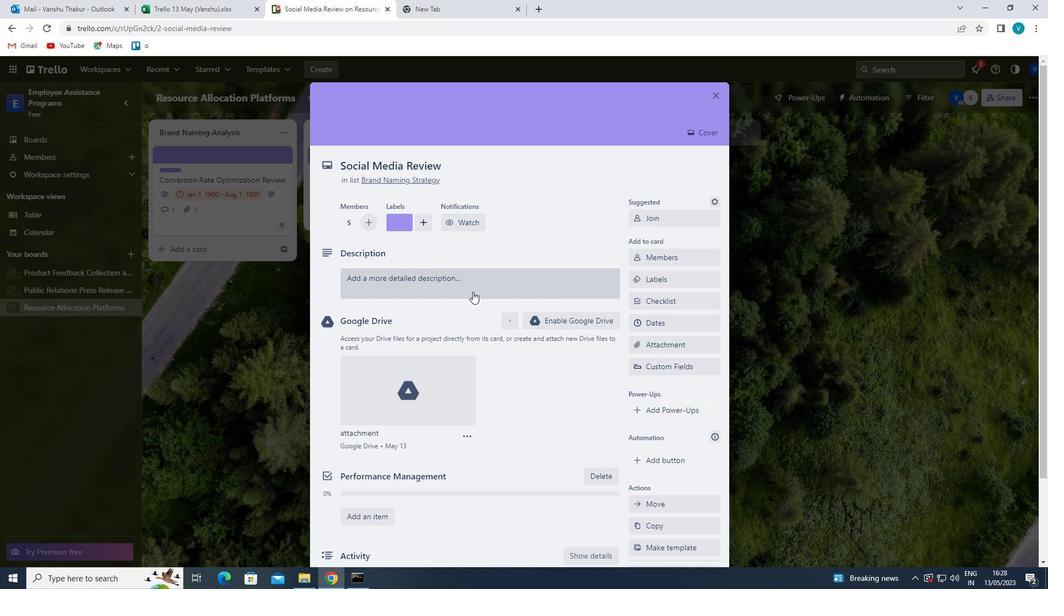 
Action: Key pressed '<Key.shift>CREATE<Key.space>AND<Key.space>SEND<Key.space>OUT<Key.space>EMPLOYEE<Key.space>ENGAGEMENT<Key.space>SURVEY<Key.space>ON<Key.space>CAREER<Key.space>DEVELOPMENT<Key.space>OPPORTUNITIES'<Key.space>
Screenshot: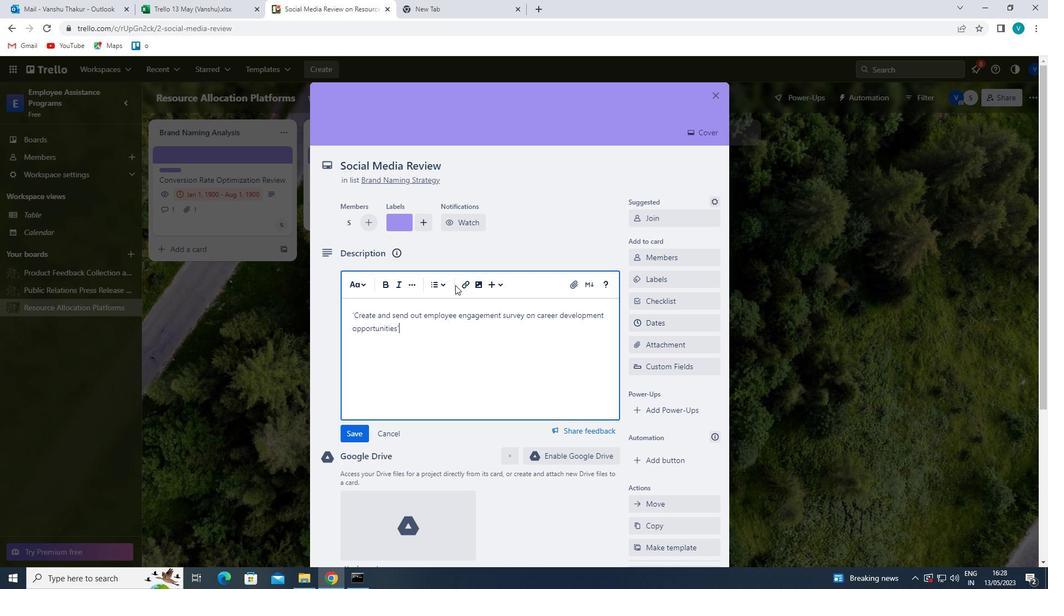 
Action: Mouse moved to (354, 431)
Screenshot: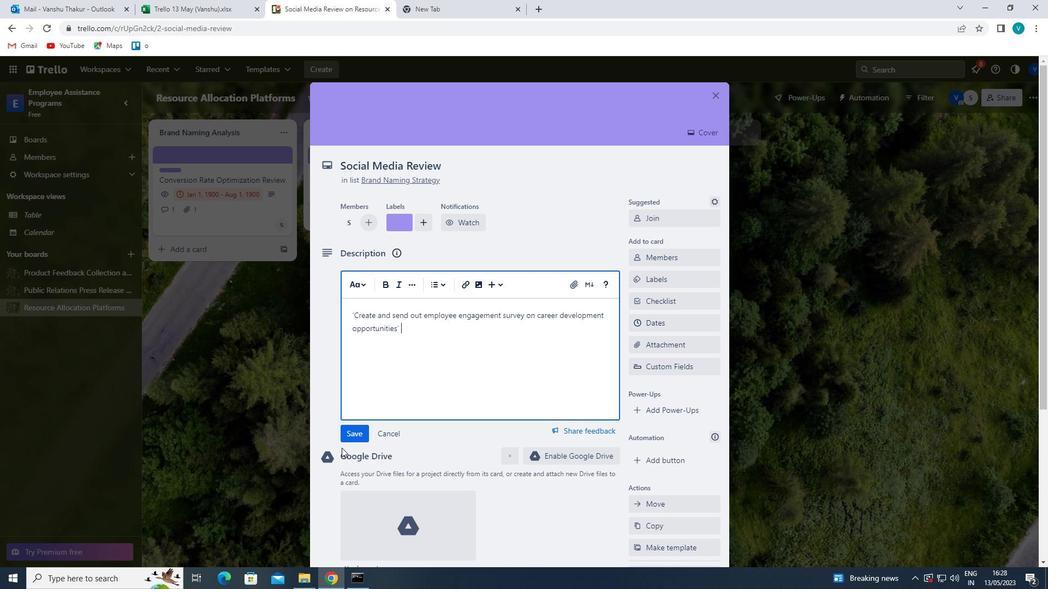 
Action: Mouse pressed left at (354, 431)
Screenshot: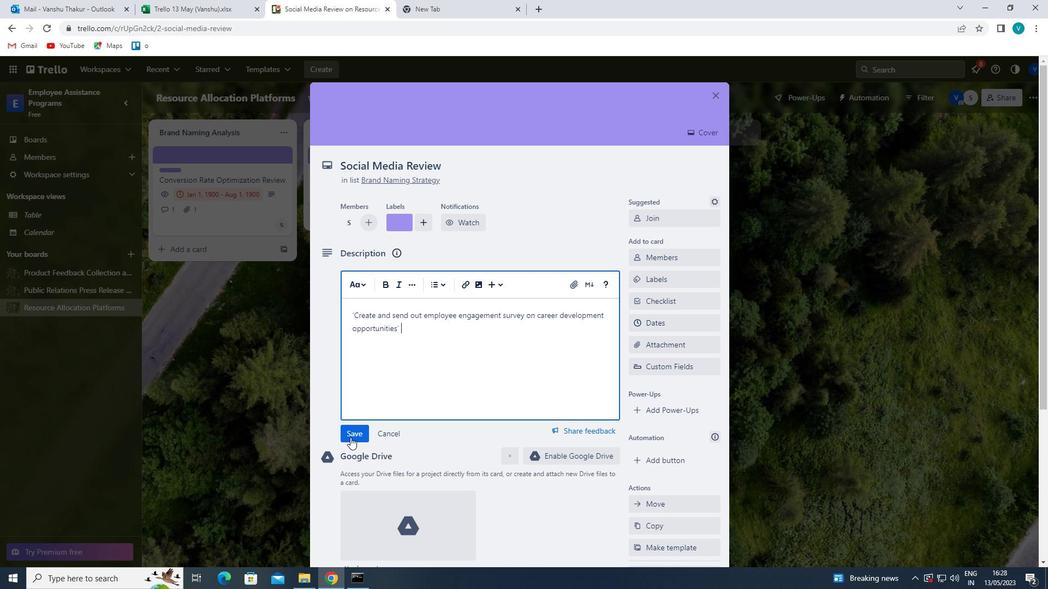 
Action: Mouse moved to (402, 419)
Screenshot: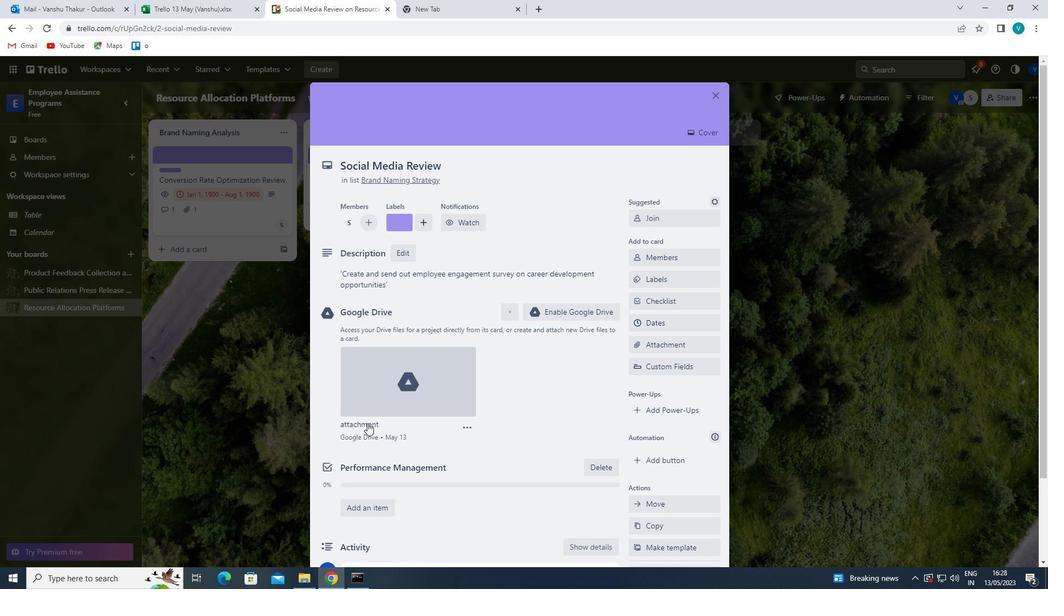 
Action: Mouse scrolled (402, 418) with delta (0, 0)
Screenshot: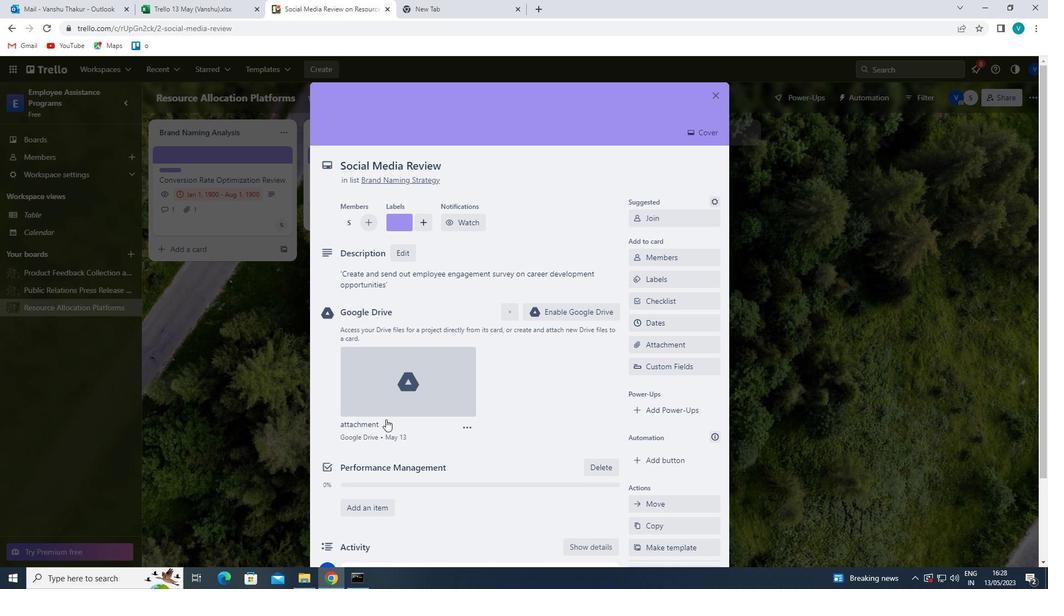 
Action: Mouse moved to (393, 522)
Screenshot: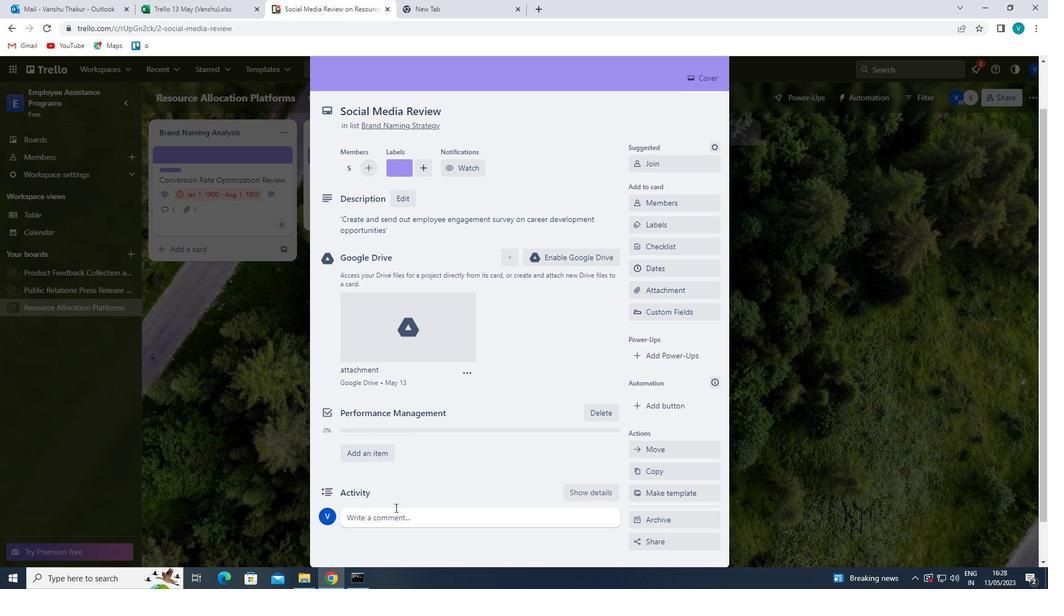 
Action: Mouse pressed left at (393, 522)
Screenshot: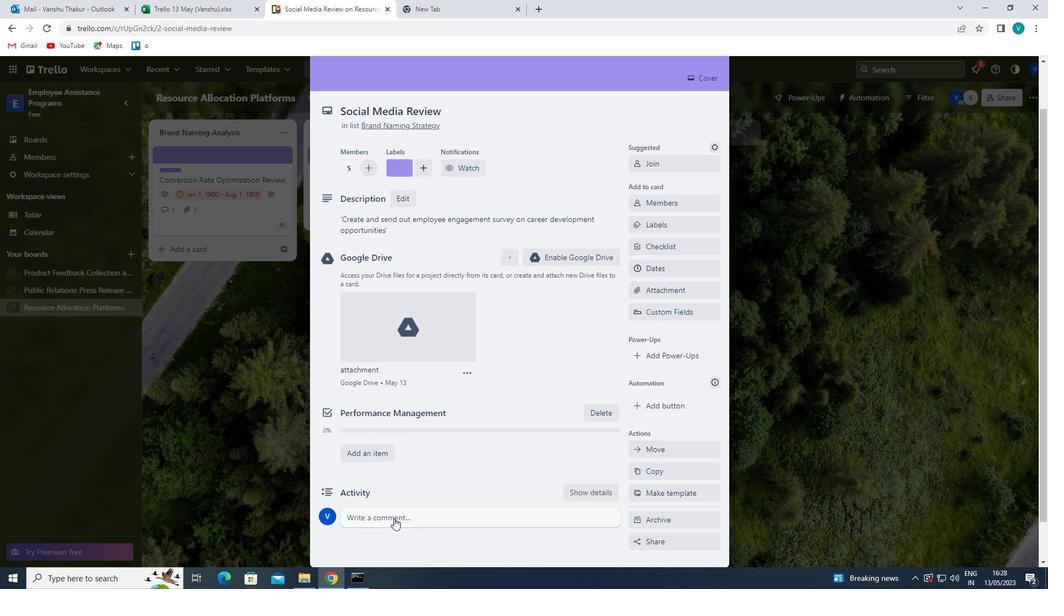 
Action: Key pressed '<Key.shift>ATTENTION<Key.space>TO<Key.space>DETAIL<Key.space>IS<Key.space>CRITCAL<Key.space><Key.left><Key.left><Key.left><Key.left>I<Key.right><Key.right><Key.right><Key.right>FOR<Key.space>THIS<Key.space>TASK,<Key.space>SO<Key.space>LET<Key.space>US<Key.space>MAKE<Key.space>SURE<Key.space>WE<Key.space>DO<Key.space>NOT<Key.space>MISS<Key.space>ANYTHING<Key.space>IMPORTANT,<Key.backspace>.'
Screenshot: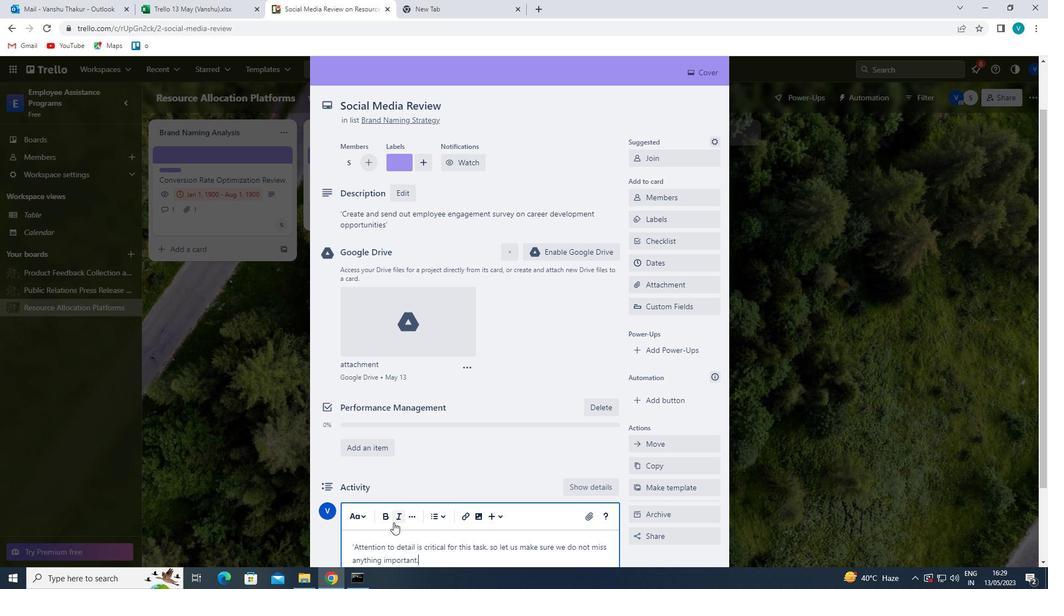 
Action: Mouse moved to (399, 520)
Screenshot: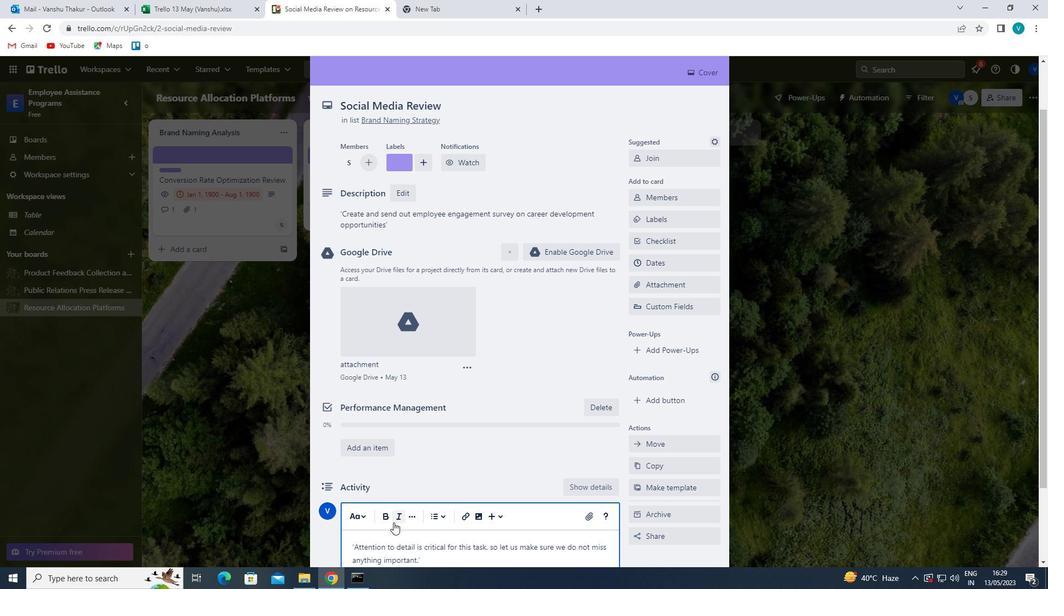 
Action: Mouse scrolled (399, 519) with delta (0, 0)
Screenshot: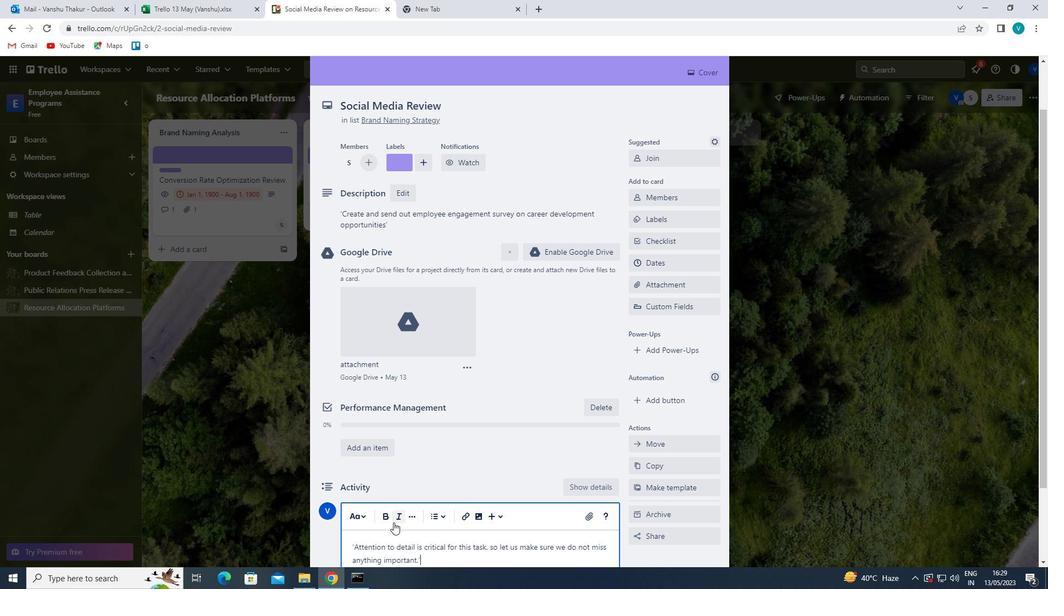 
Action: Mouse scrolled (399, 519) with delta (0, 0)
Screenshot: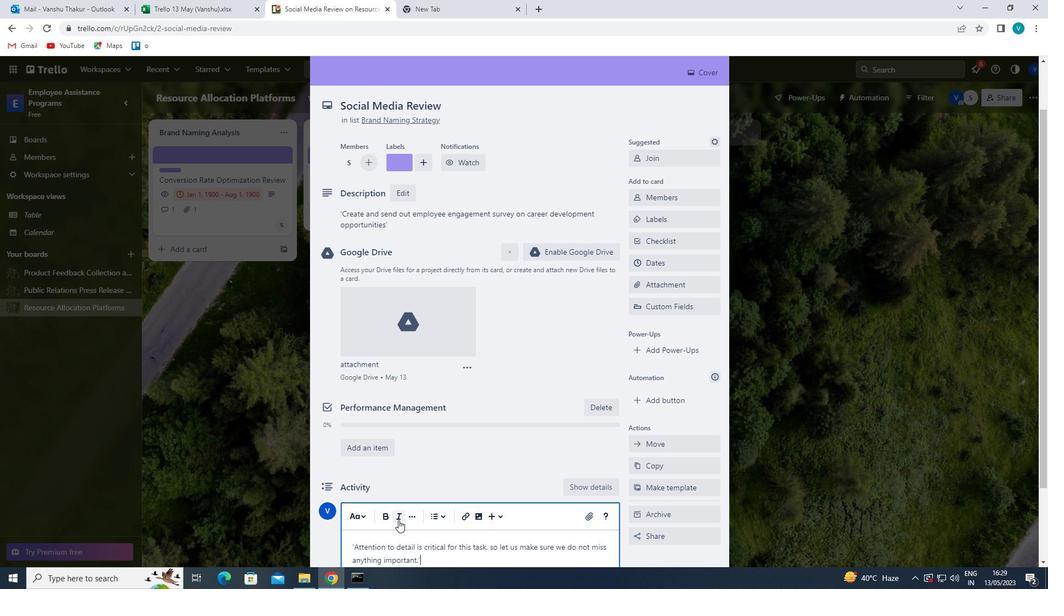
Action: Mouse moved to (353, 496)
Screenshot: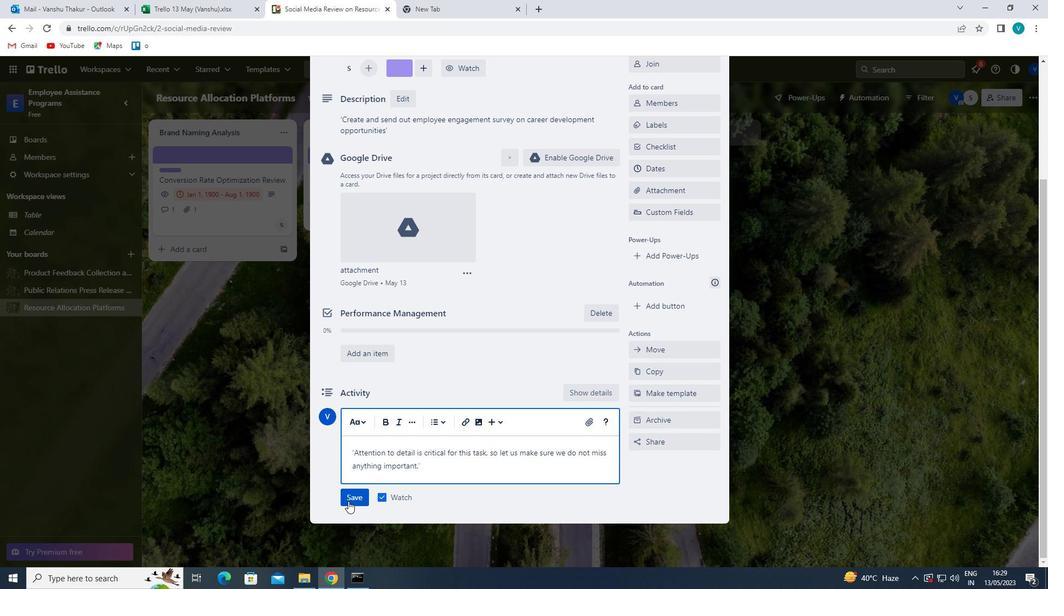 
Action: Mouse pressed left at (353, 496)
Screenshot: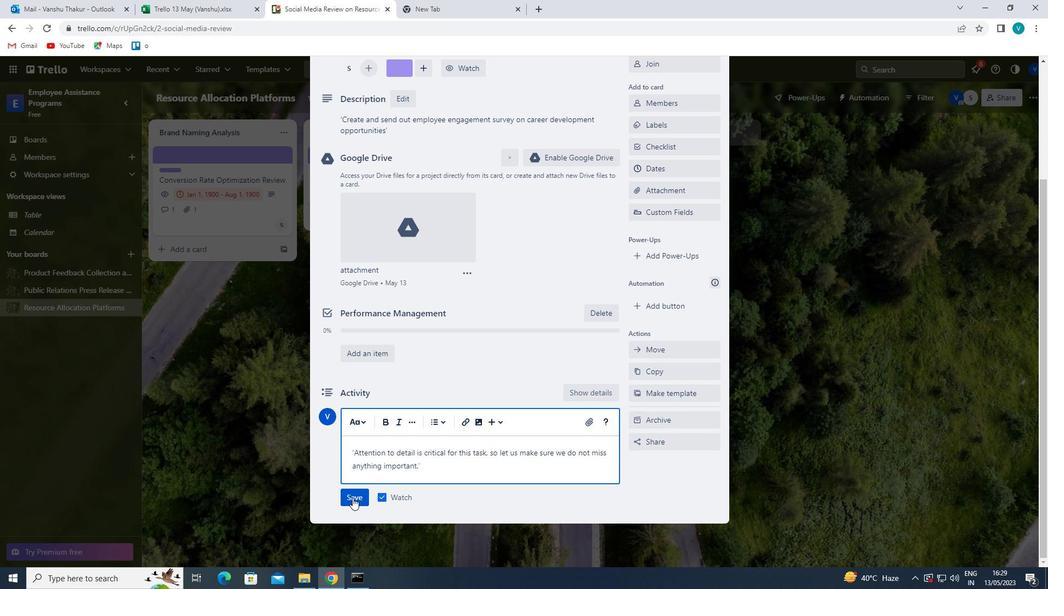
Action: Mouse moved to (654, 176)
Screenshot: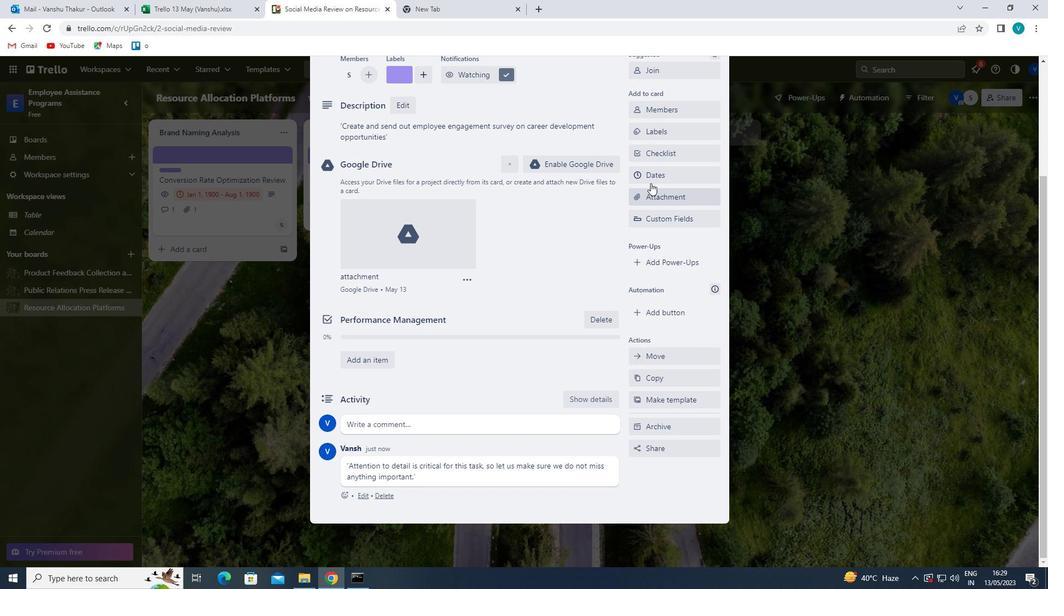 
Action: Mouse pressed left at (654, 176)
Screenshot: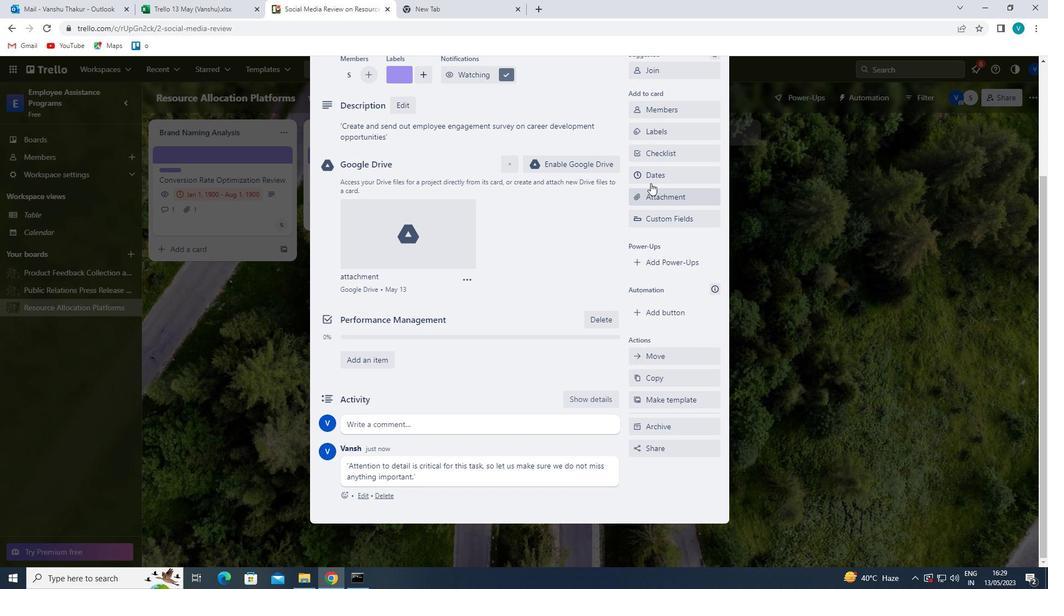 
Action: Mouse moved to (638, 289)
Screenshot: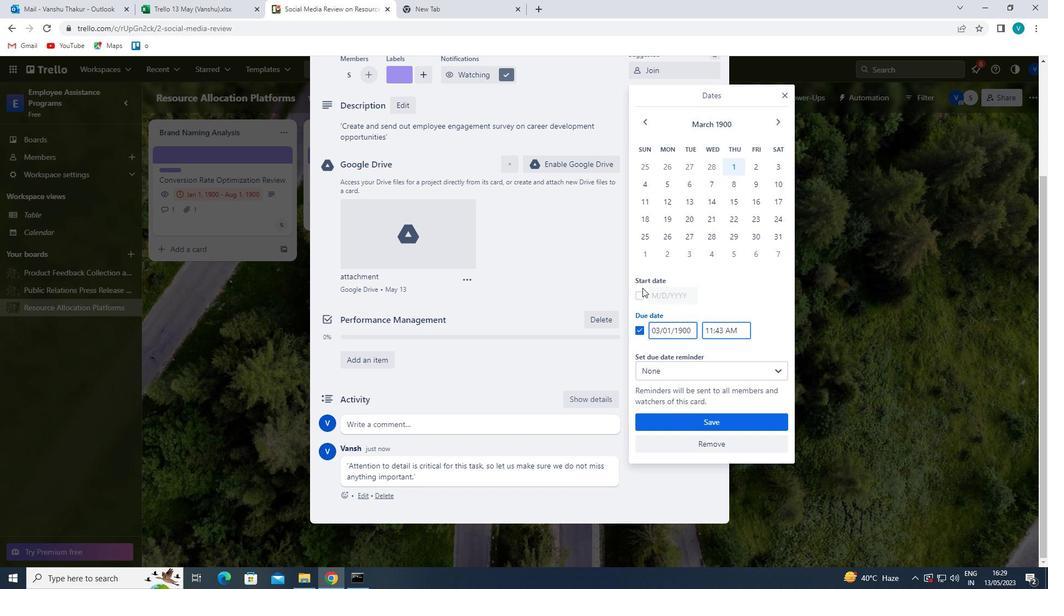 
Action: Mouse pressed left at (638, 289)
Screenshot: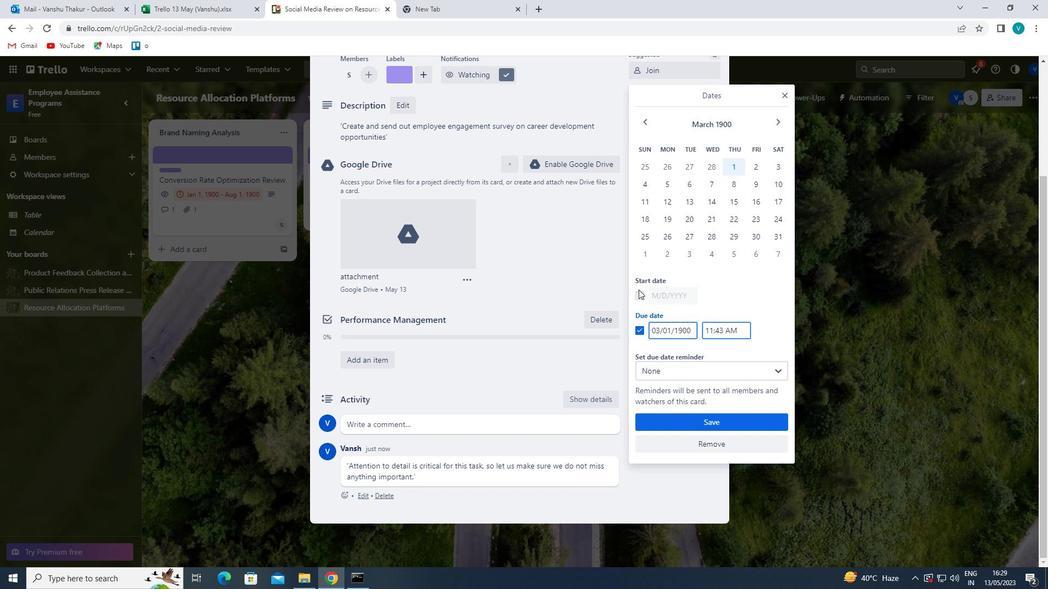 
Action: Mouse moved to (658, 291)
Screenshot: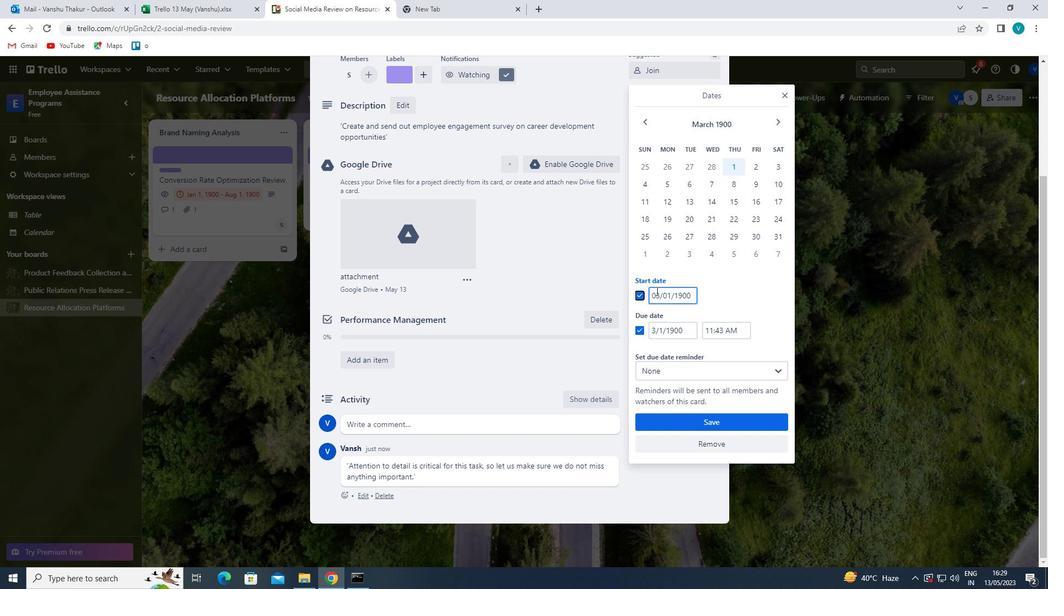 
Action: Mouse pressed left at (658, 291)
Screenshot: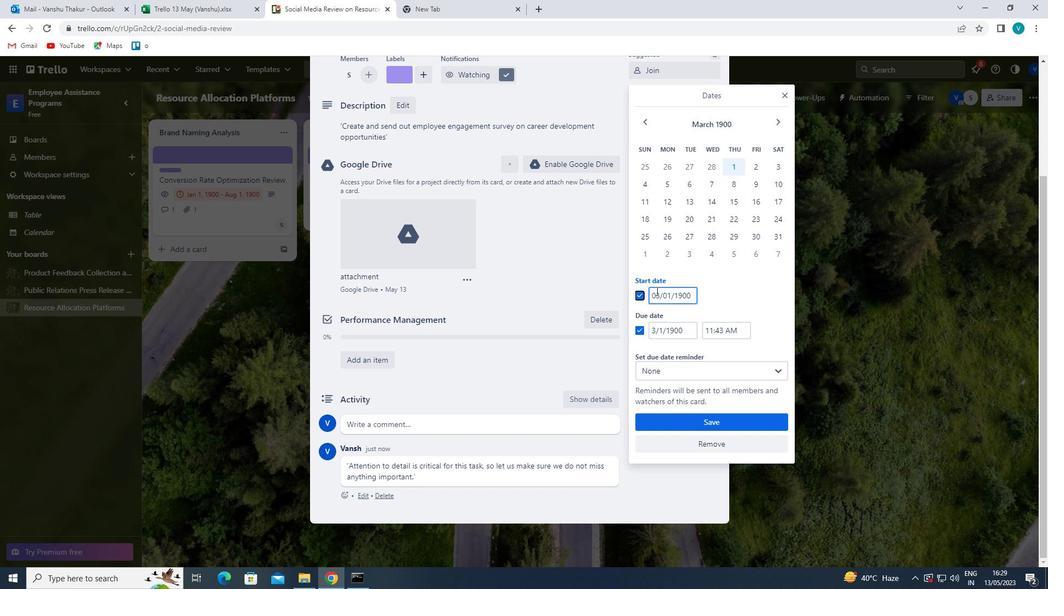 
Action: Mouse moved to (656, 293)
Screenshot: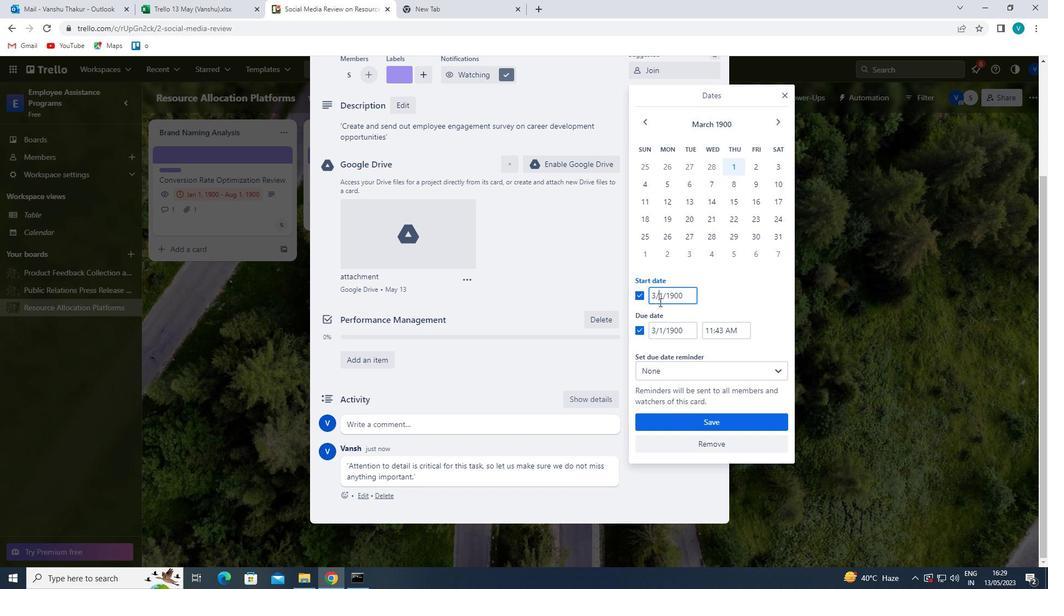 
Action: Mouse pressed left at (656, 293)
Screenshot: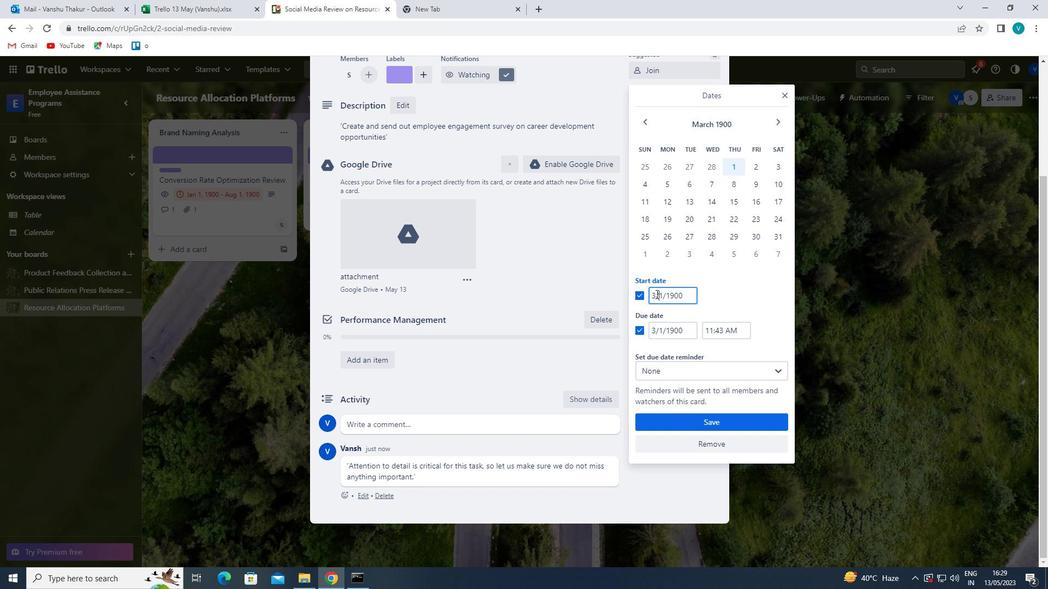 
Action: Mouse moved to (462, 424)
Screenshot: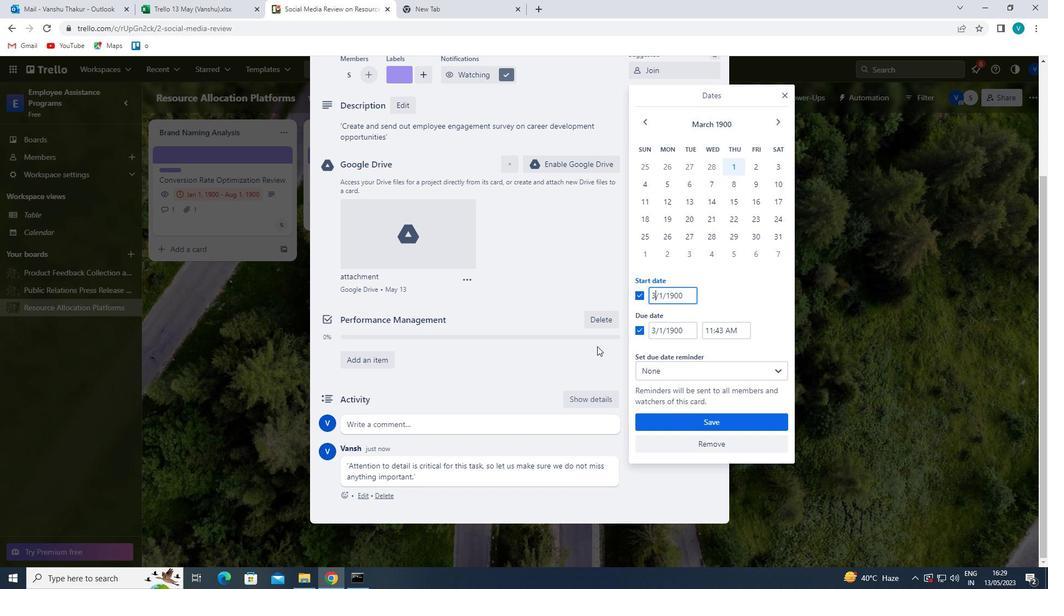 
Action: Key pressed <Key.backspace>4
Screenshot: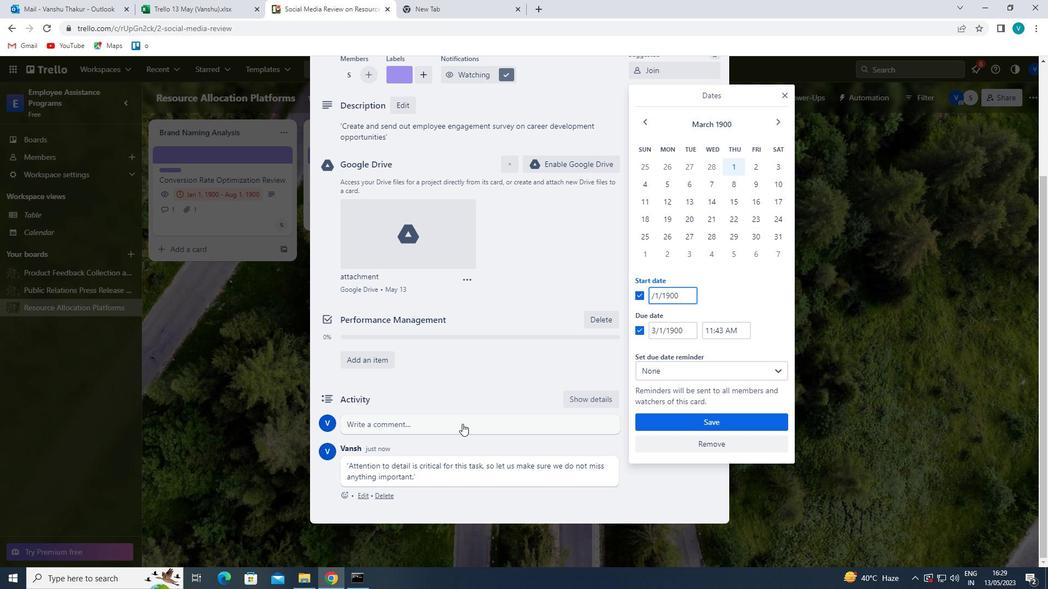 
Action: Mouse moved to (653, 327)
Screenshot: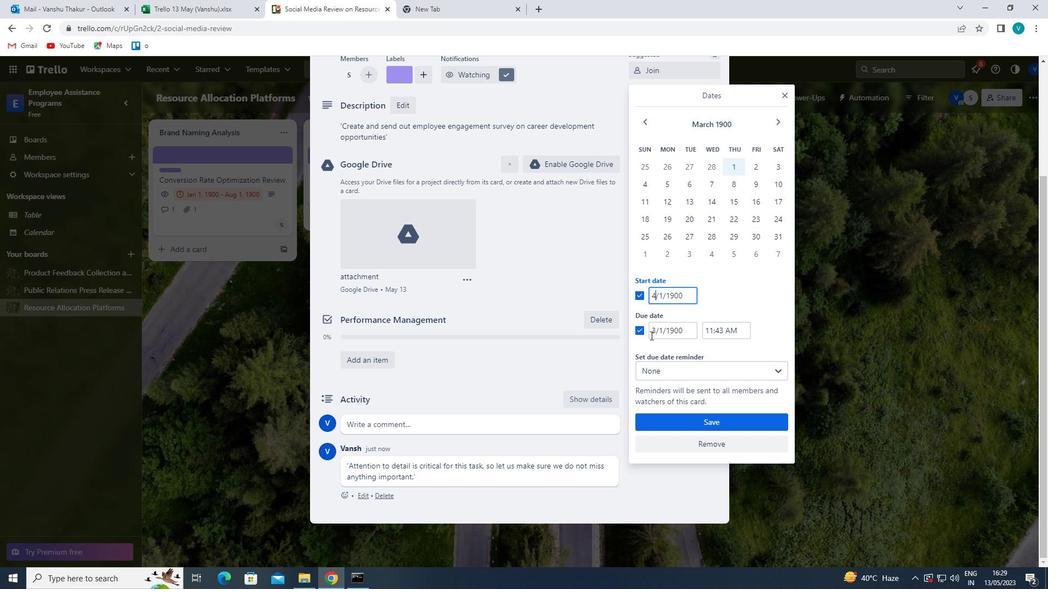 
Action: Mouse pressed left at (653, 327)
Screenshot: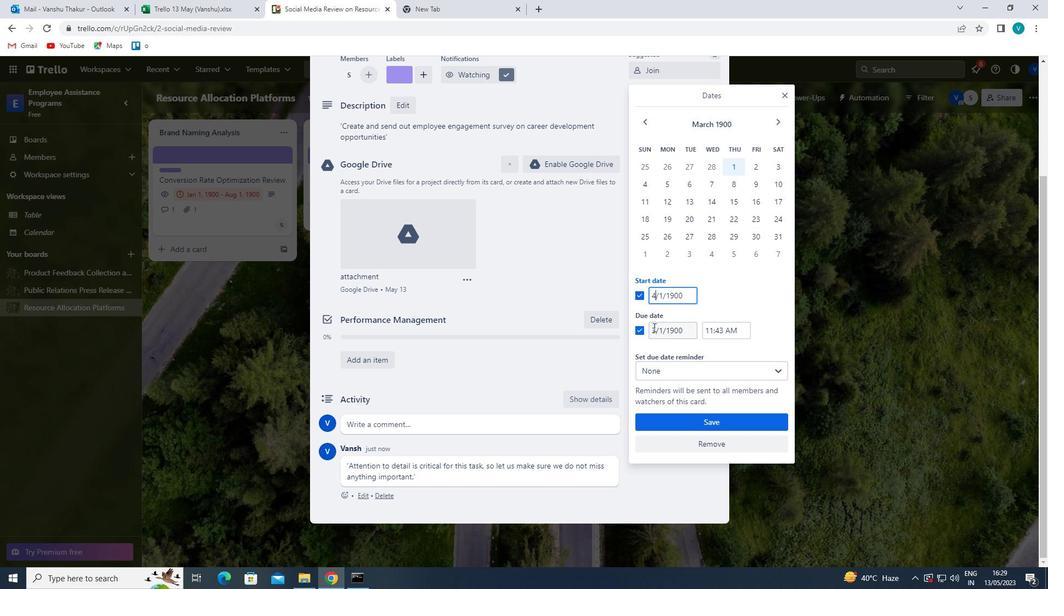 
Action: Mouse moved to (659, 331)
Screenshot: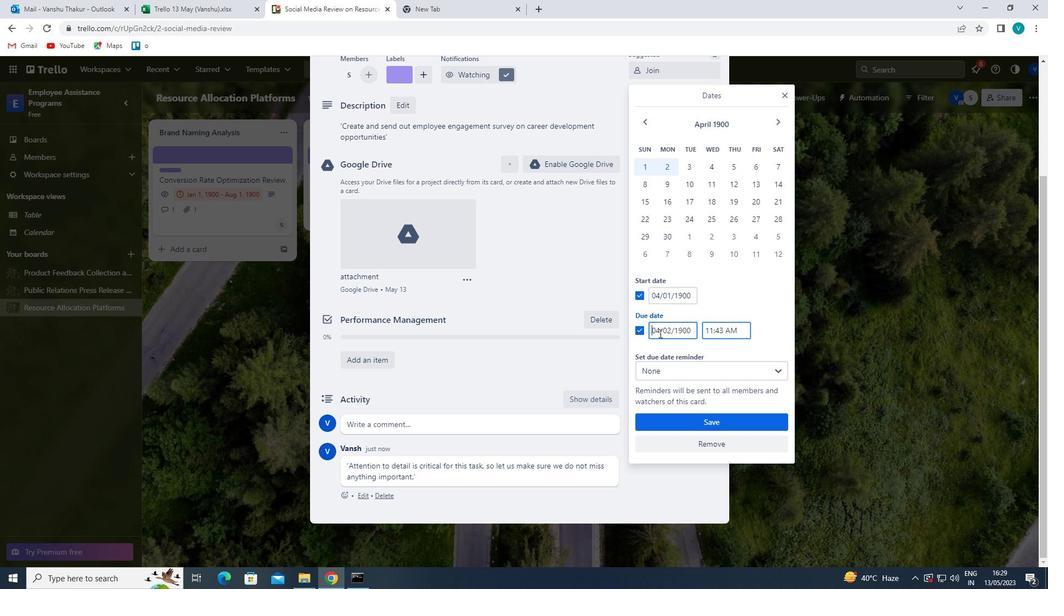 
Action: Mouse pressed left at (659, 331)
Screenshot: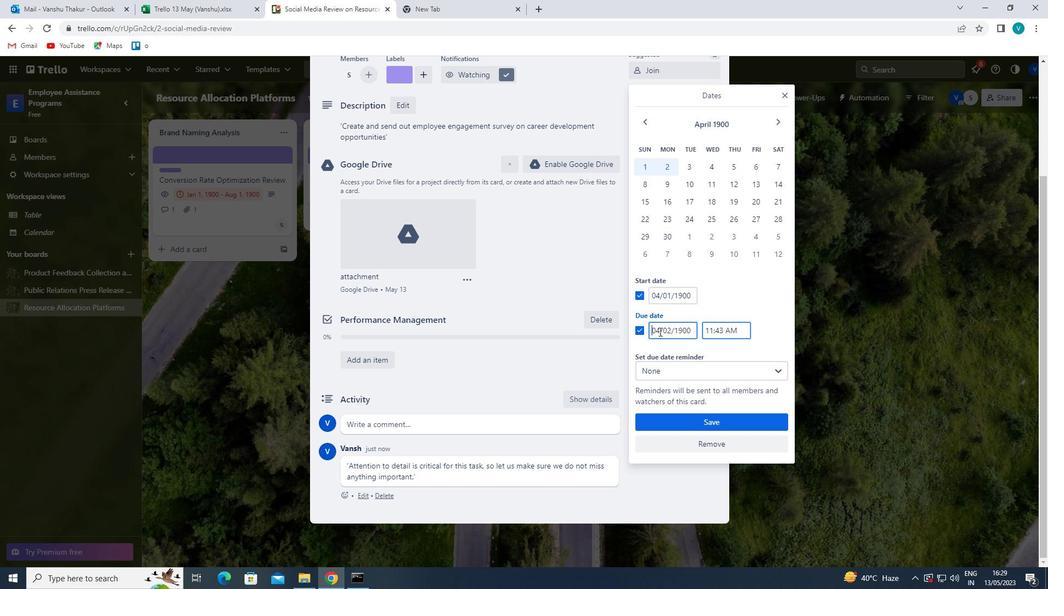 
Action: Mouse moved to (548, 411)
Screenshot: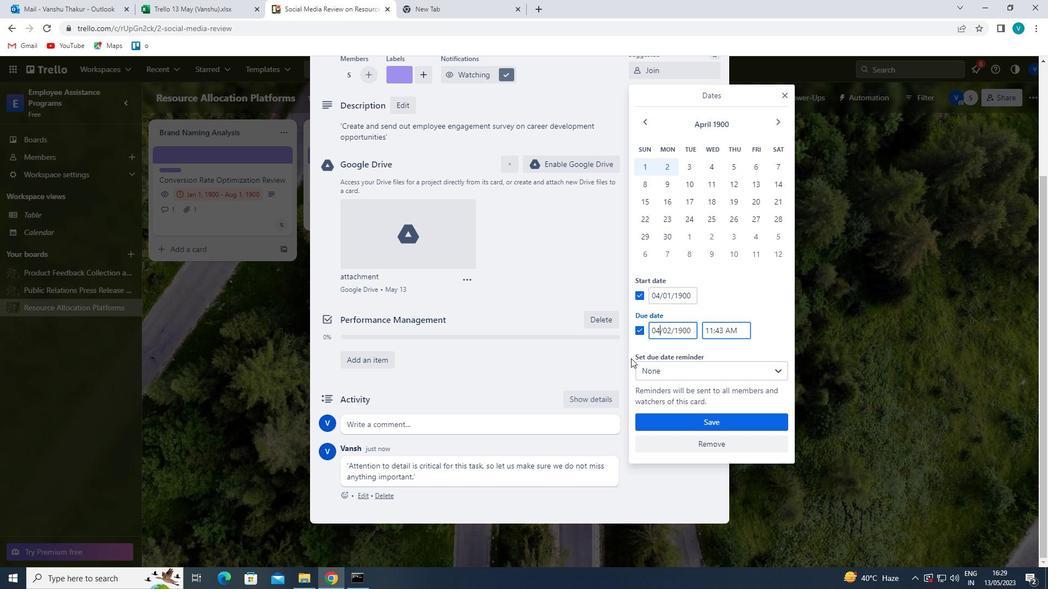 
Action: Key pressed <Key.backspace><Key.backspace>11
Screenshot: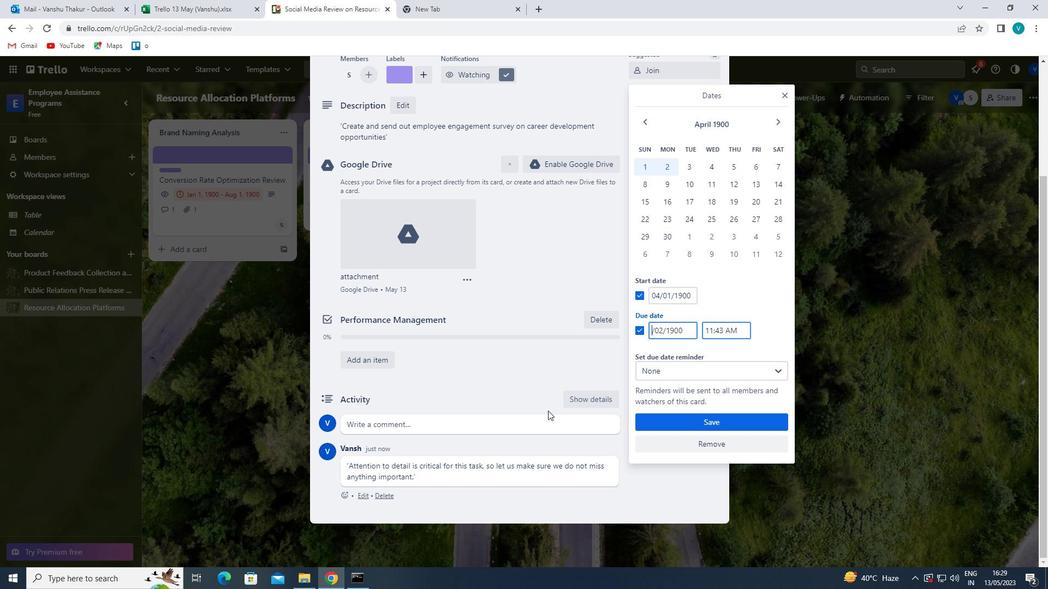 
Action: Mouse moved to (738, 420)
Screenshot: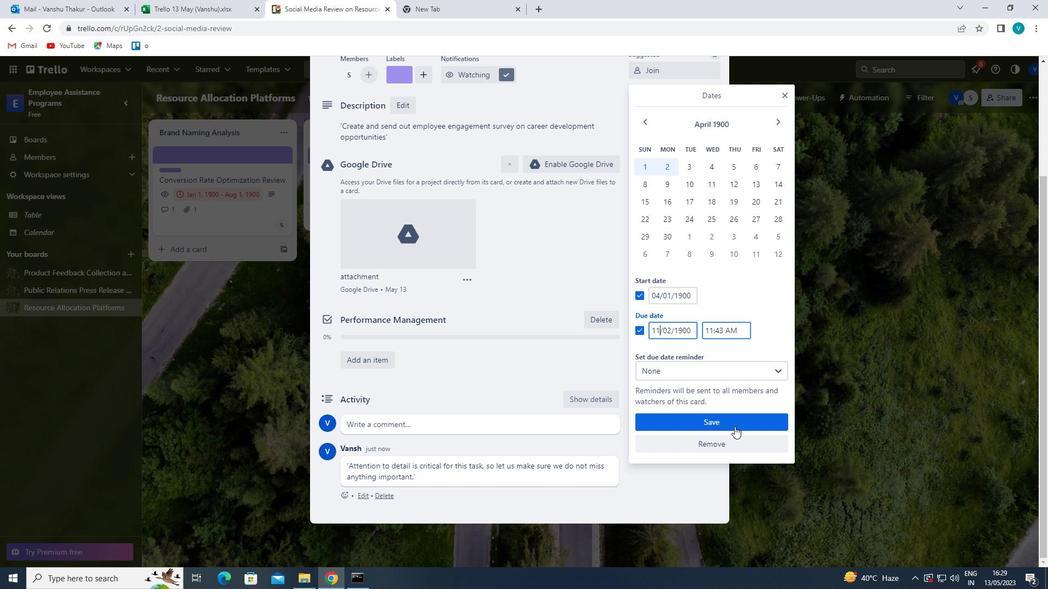 
Action: Mouse pressed left at (738, 420)
Screenshot: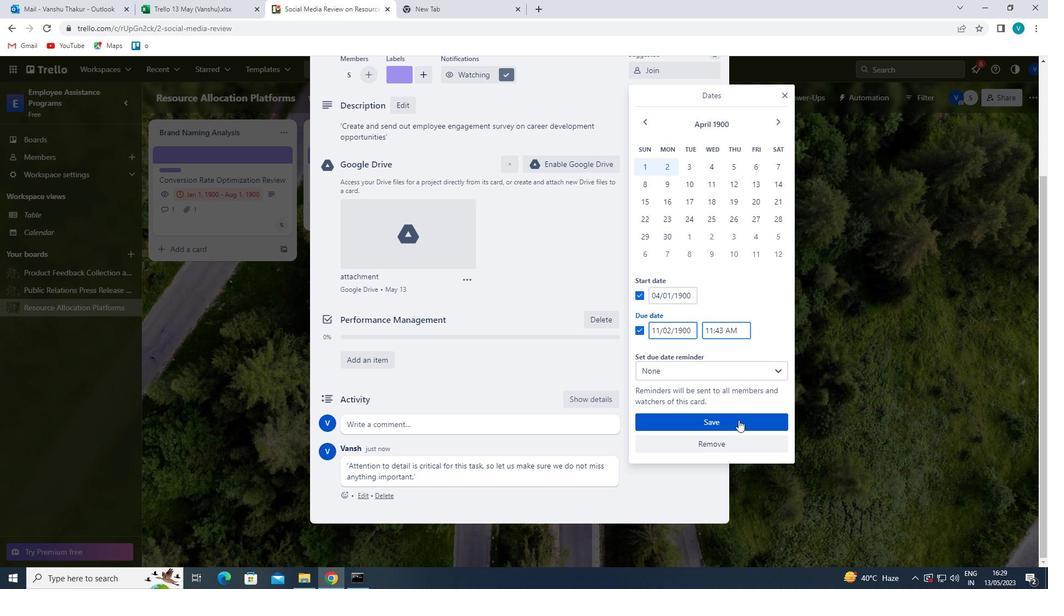 
Action: Mouse moved to (651, 470)
Screenshot: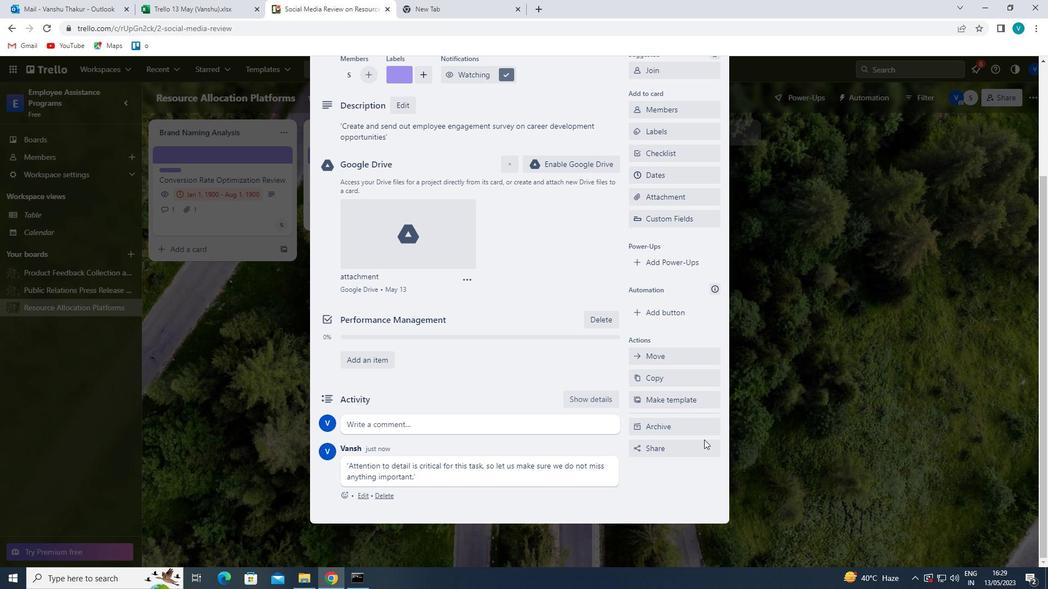 
